 Task: Find connections with filter location Piñas with filter topic #successwith filter profile language French with filter current company Leena AI with filter school Sarvajanik College of Engineering & Technology with filter industry Public Policy Offices with filter service category Business Analytics with filter keywords title Biologist
Action: Mouse moved to (483, 66)
Screenshot: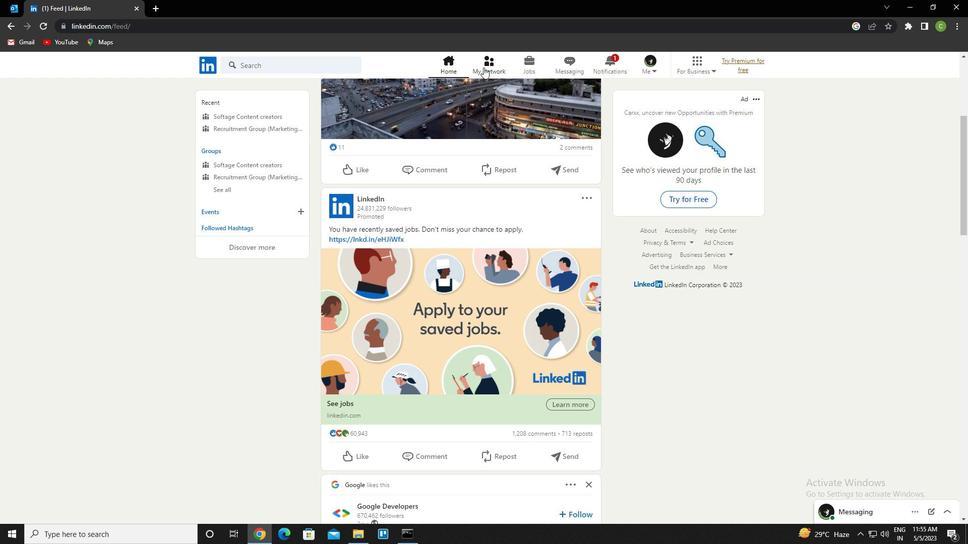 
Action: Mouse pressed left at (483, 66)
Screenshot: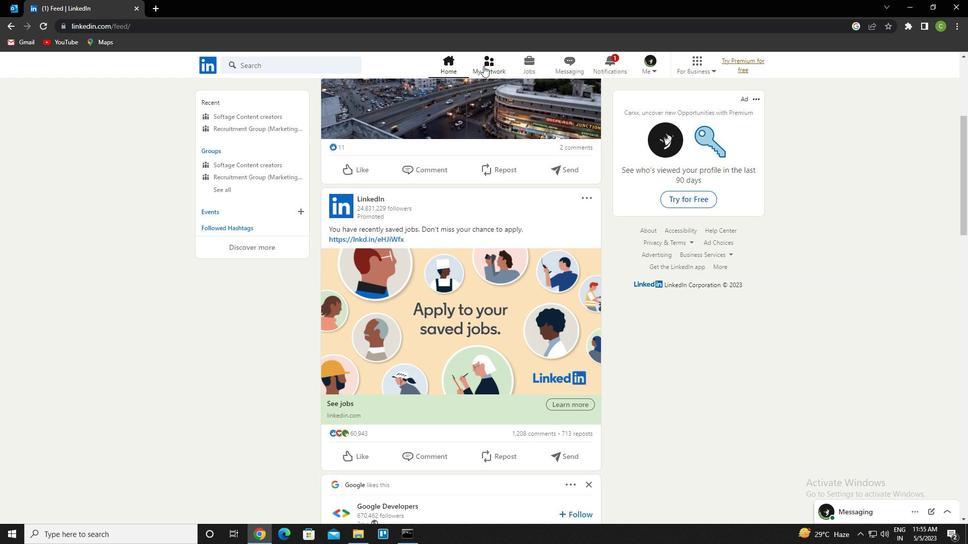 
Action: Mouse moved to (313, 119)
Screenshot: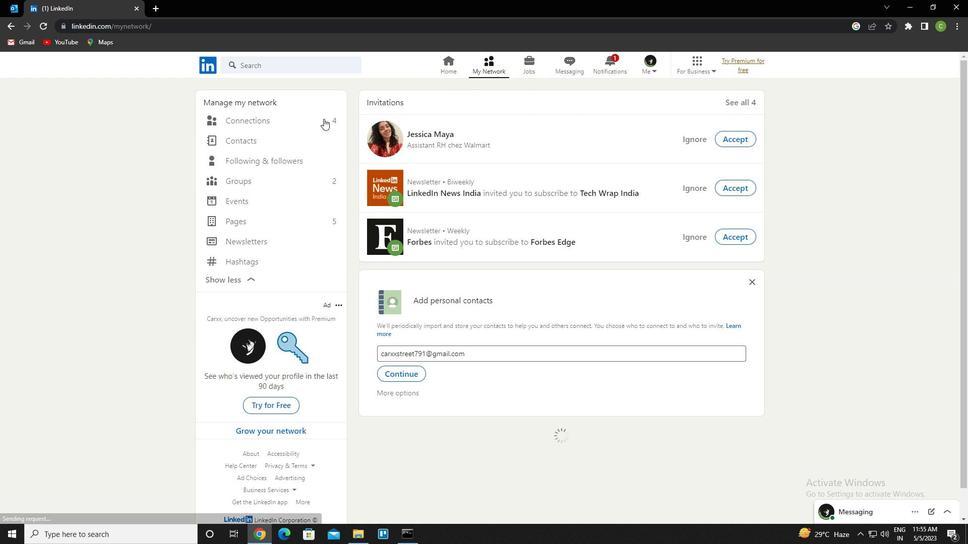 
Action: Mouse pressed left at (313, 119)
Screenshot: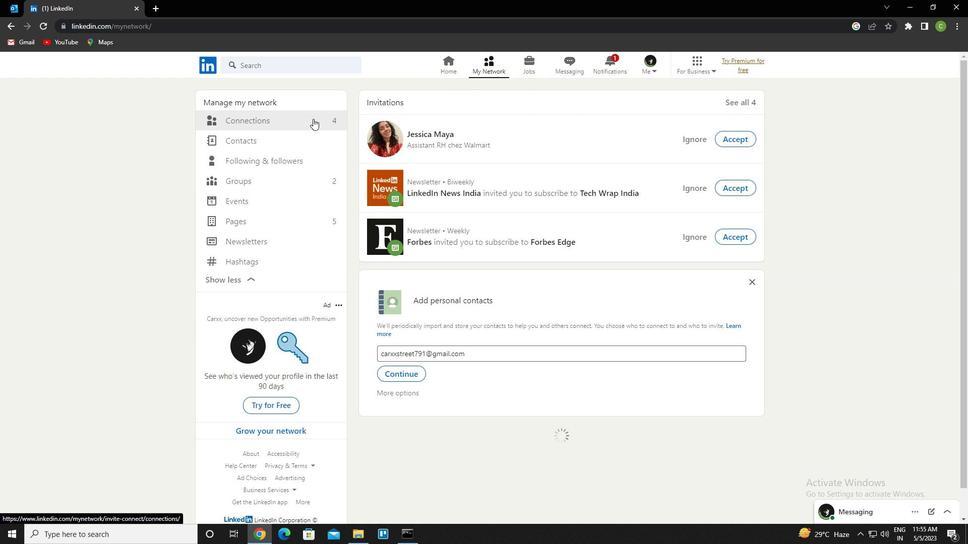 
Action: Mouse moved to (572, 119)
Screenshot: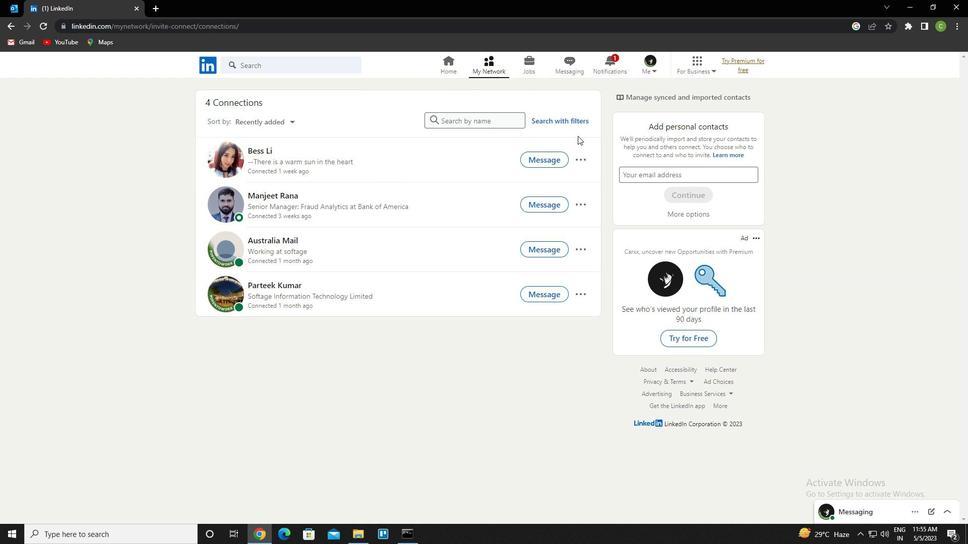 
Action: Mouse pressed left at (572, 119)
Screenshot: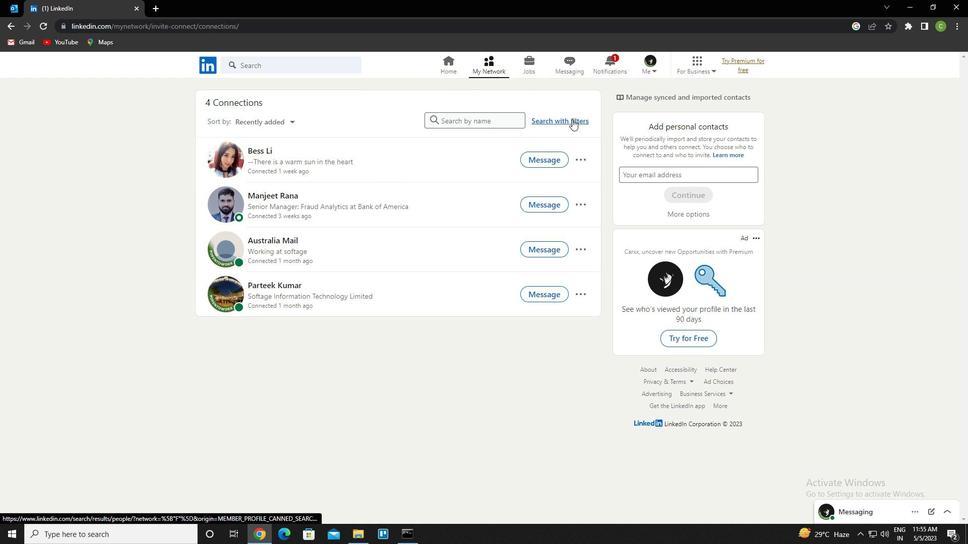 
Action: Mouse moved to (521, 94)
Screenshot: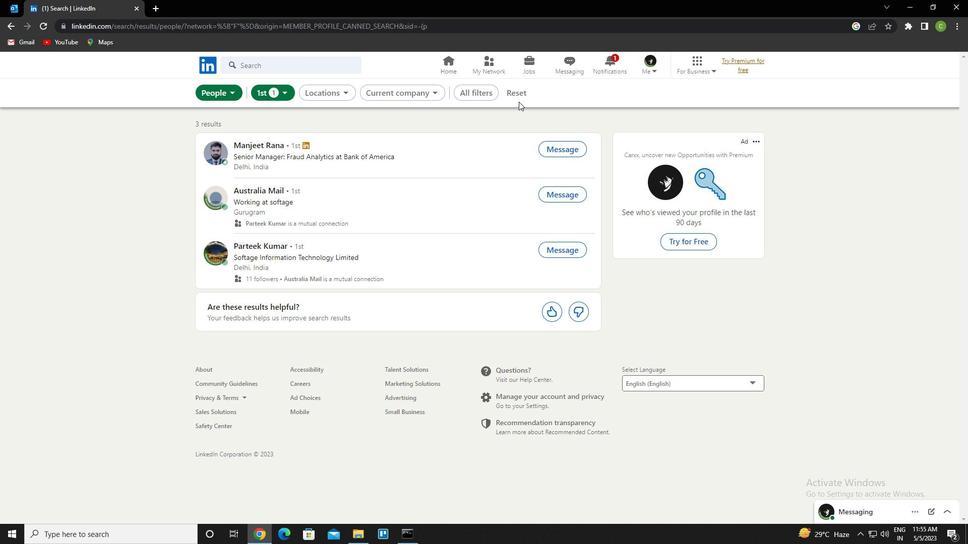 
Action: Mouse pressed left at (521, 94)
Screenshot: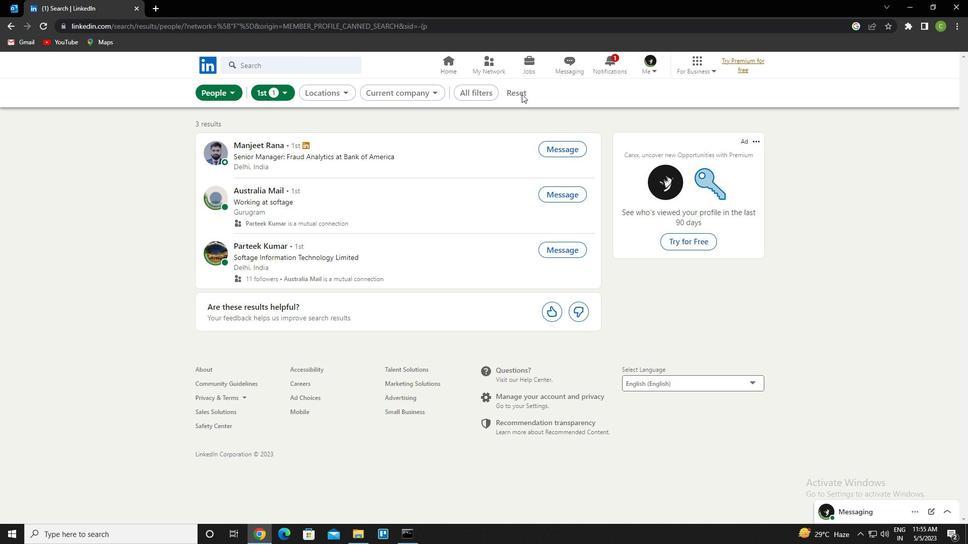
Action: Mouse moved to (480, 92)
Screenshot: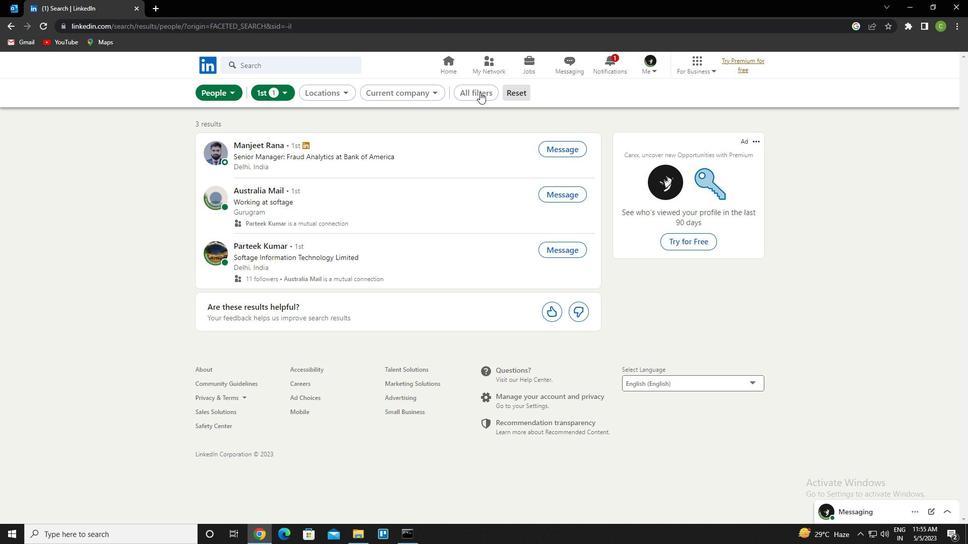
Action: Mouse pressed left at (480, 92)
Screenshot: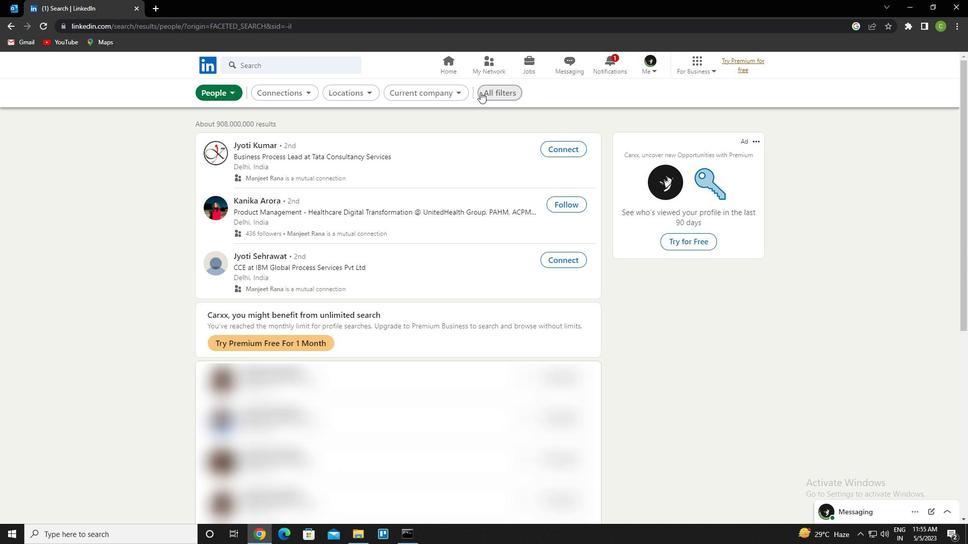 
Action: Mouse moved to (806, 289)
Screenshot: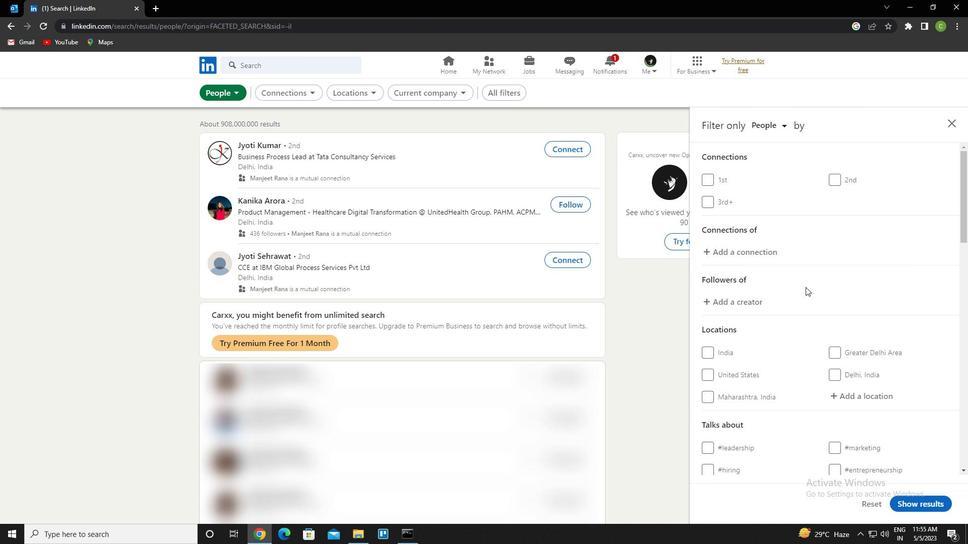 
Action: Mouse scrolled (806, 289) with delta (0, 0)
Screenshot: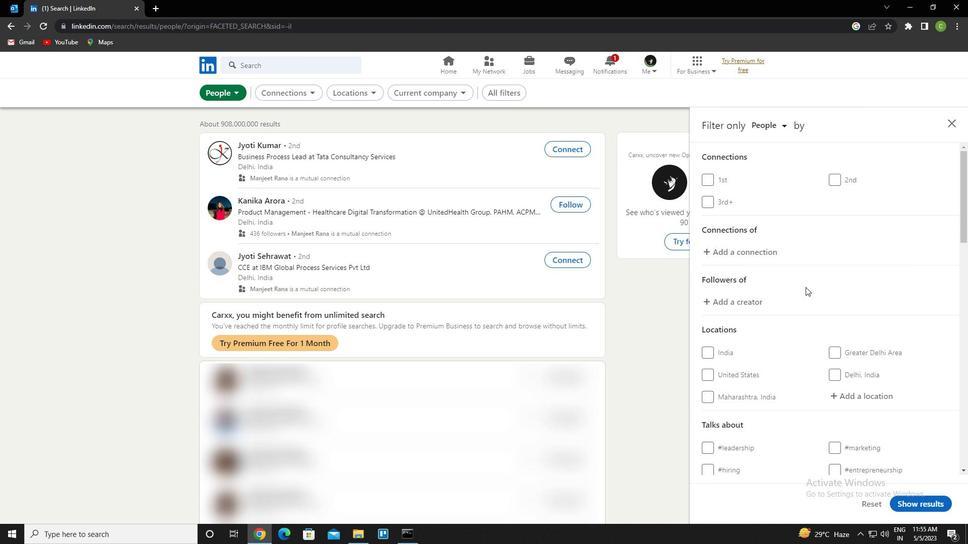 
Action: Mouse moved to (810, 298)
Screenshot: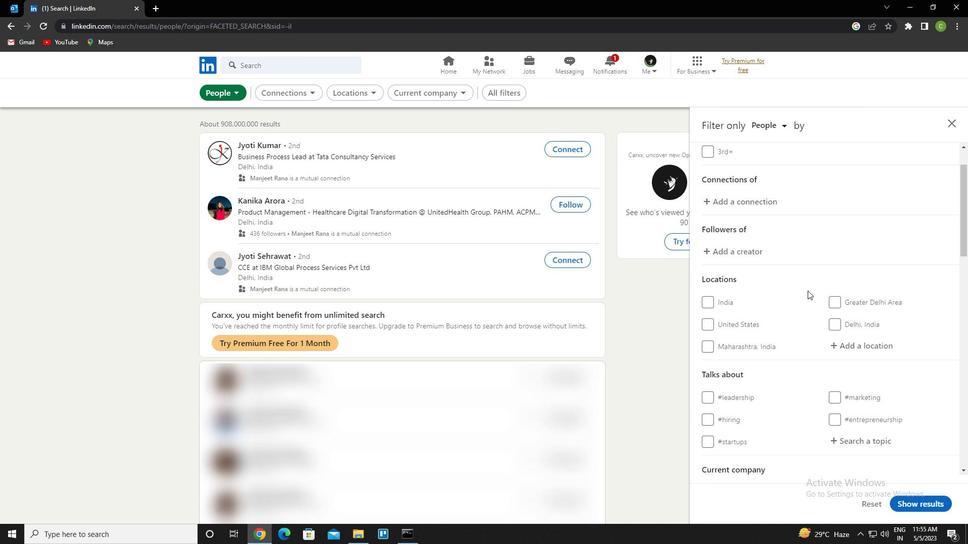 
Action: Mouse scrolled (810, 297) with delta (0, 0)
Screenshot: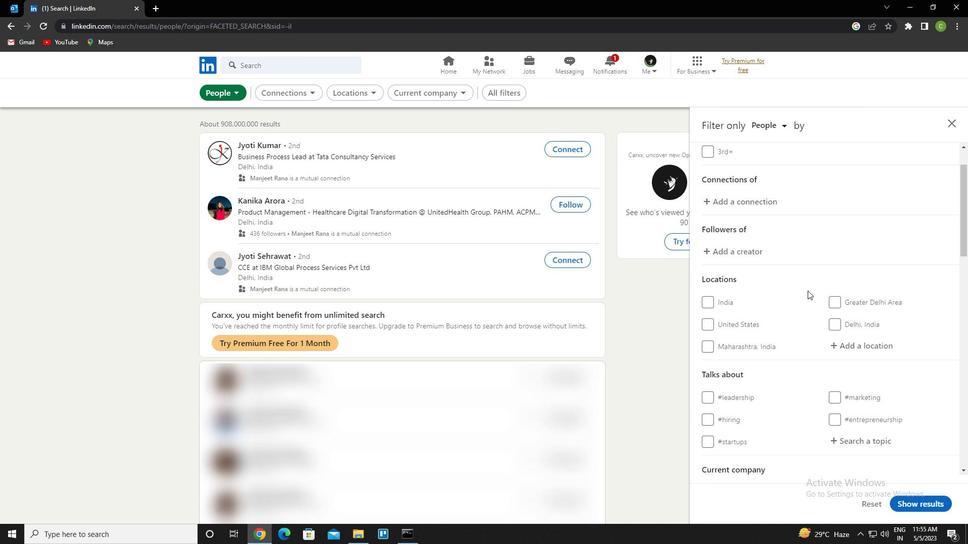 
Action: Mouse moved to (877, 299)
Screenshot: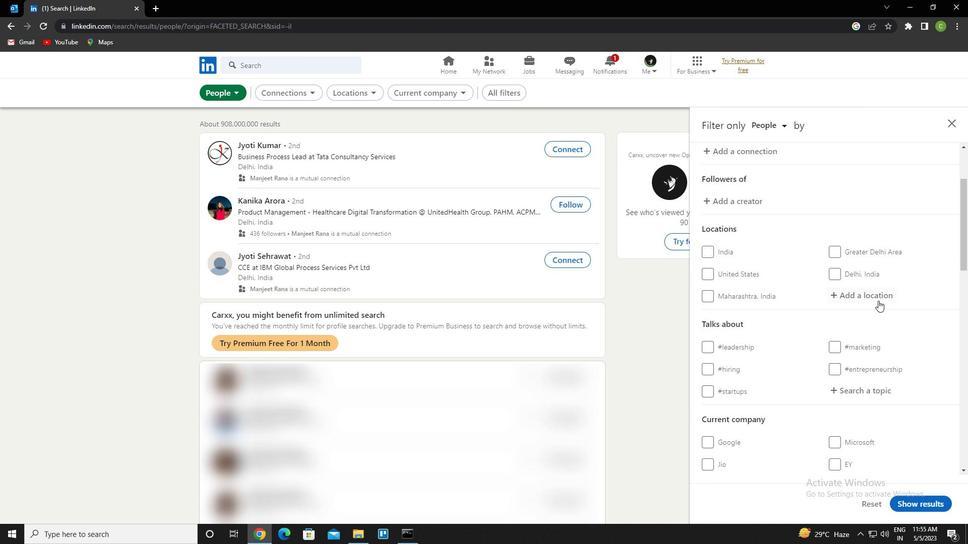
Action: Mouse pressed left at (877, 299)
Screenshot: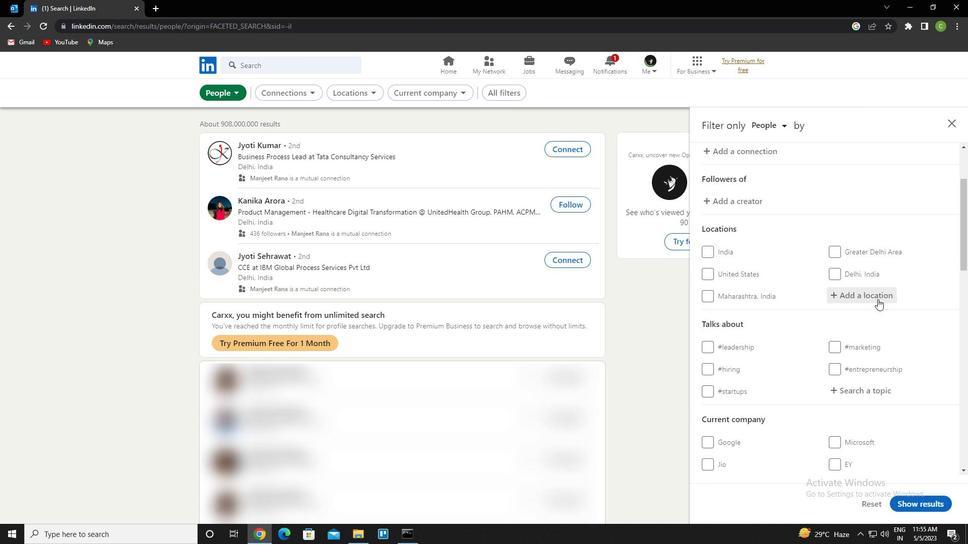 
Action: Key pressed <Key.caps_lock>p<Key.caps_lock>inas<Key.down><Key.down><Key.enter>
Screenshot: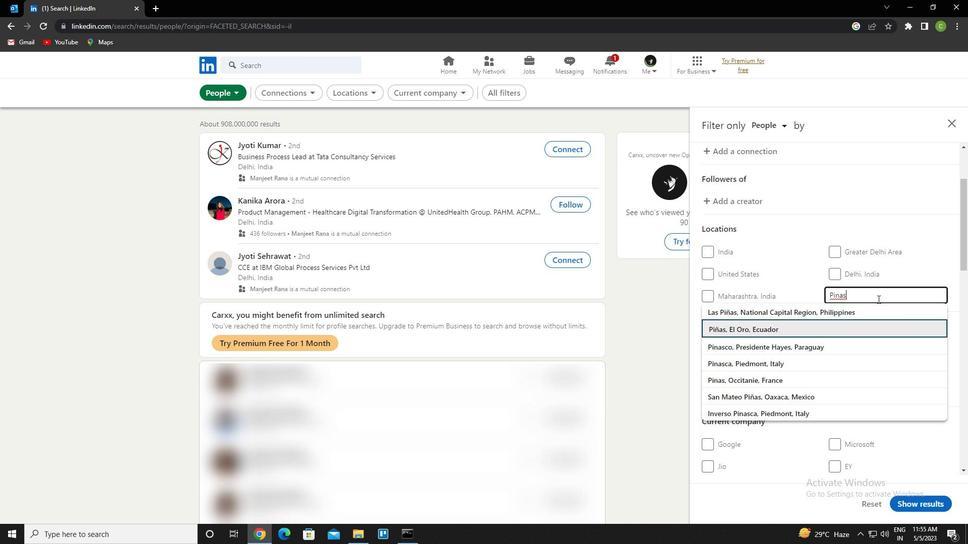 
Action: Mouse scrolled (877, 299) with delta (0, 0)
Screenshot: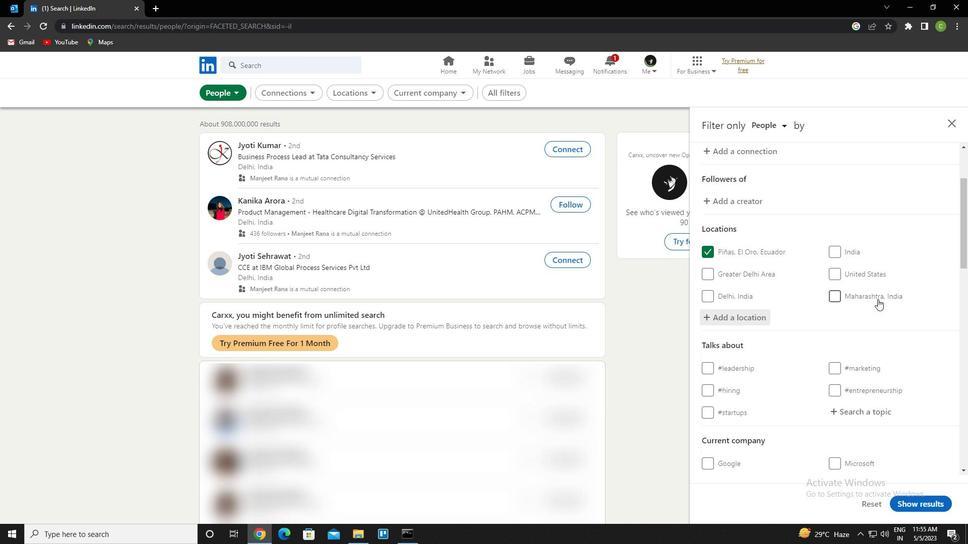 
Action: Mouse moved to (864, 356)
Screenshot: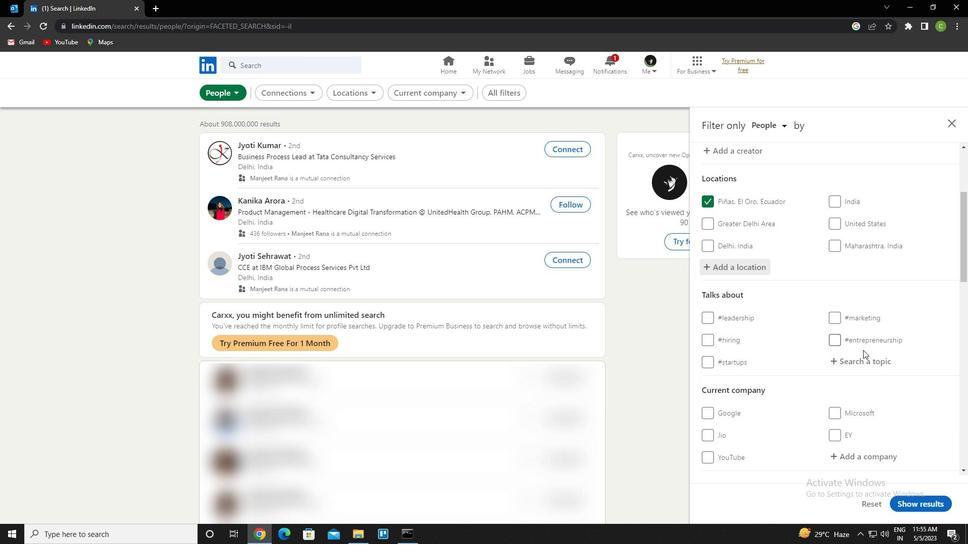 
Action: Mouse pressed left at (864, 356)
Screenshot: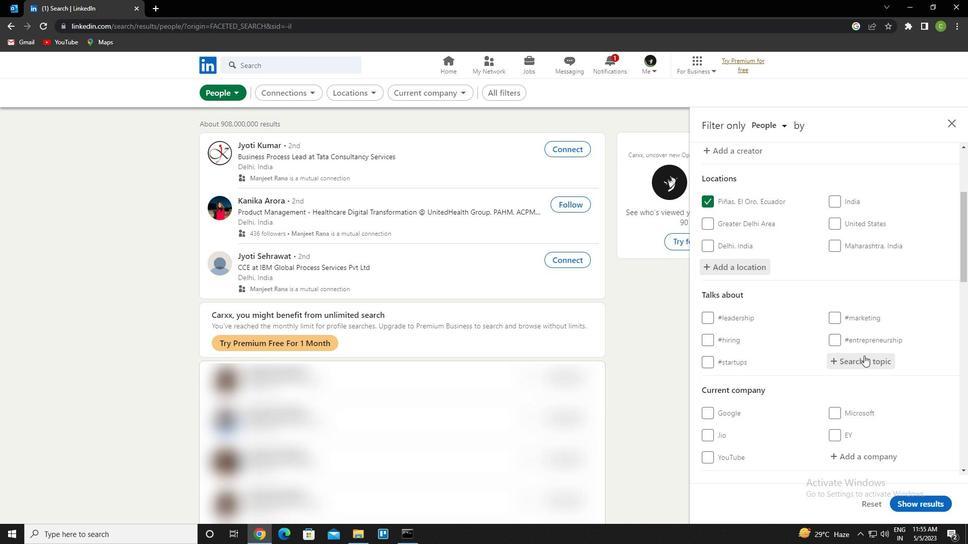 
Action: Key pressed sucess<Key.down><Key.down><Key.down><Key.down><Key.enter>
Screenshot: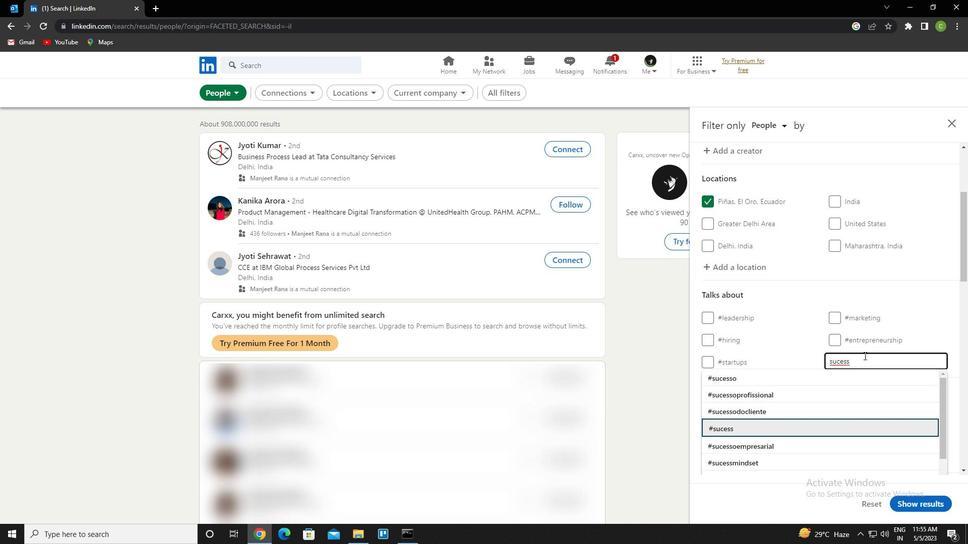 
Action: Mouse scrolled (864, 355) with delta (0, 0)
Screenshot: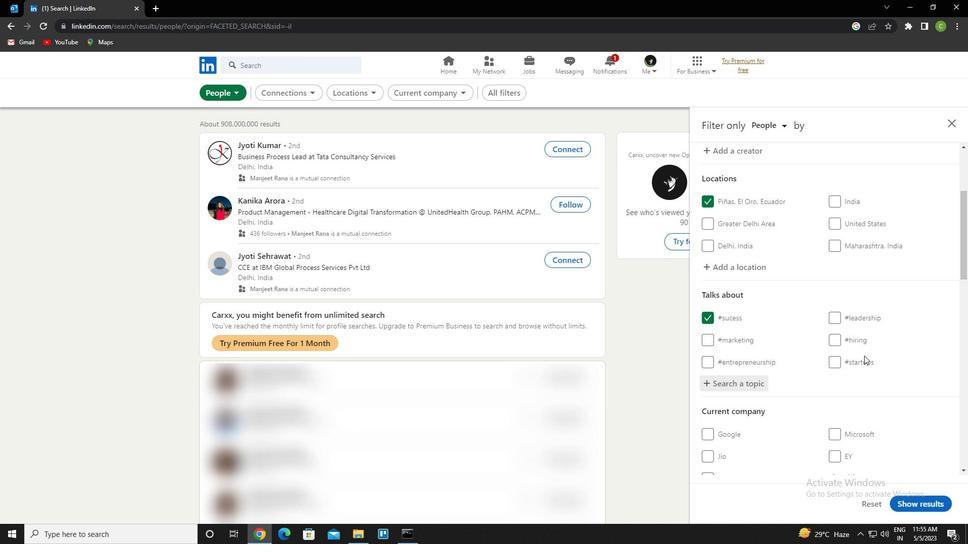 
Action: Mouse scrolled (864, 355) with delta (0, 0)
Screenshot: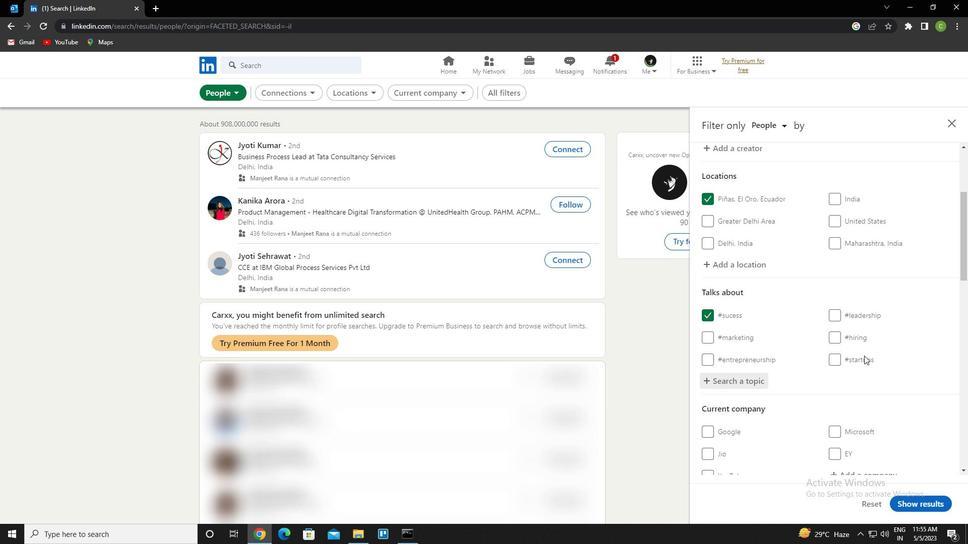 
Action: Mouse scrolled (864, 355) with delta (0, 0)
Screenshot: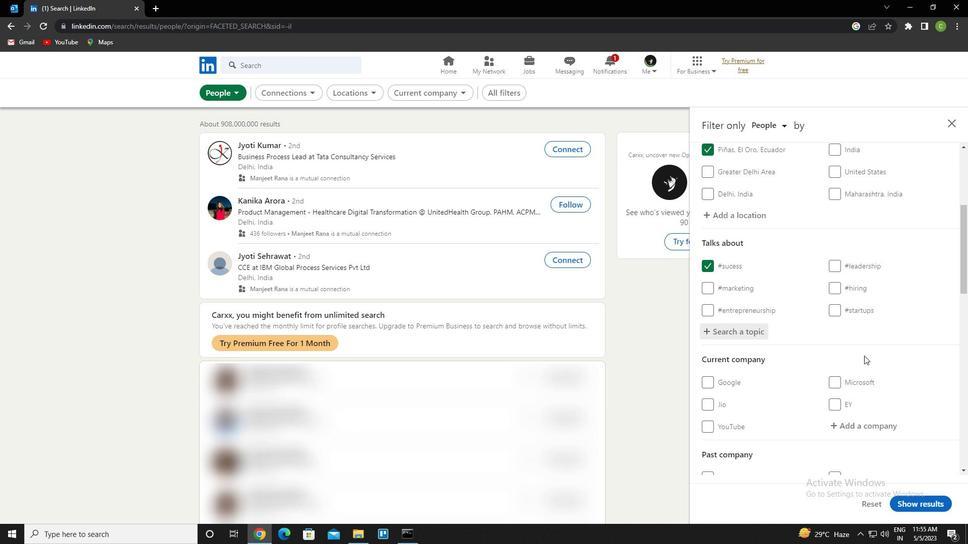 
Action: Mouse moved to (864, 356)
Screenshot: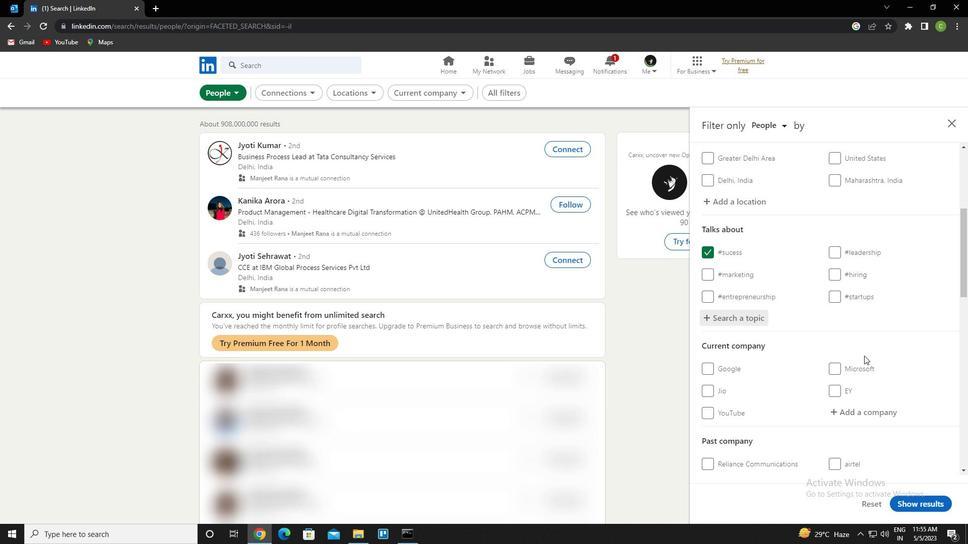 
Action: Mouse scrolled (864, 355) with delta (0, 0)
Screenshot: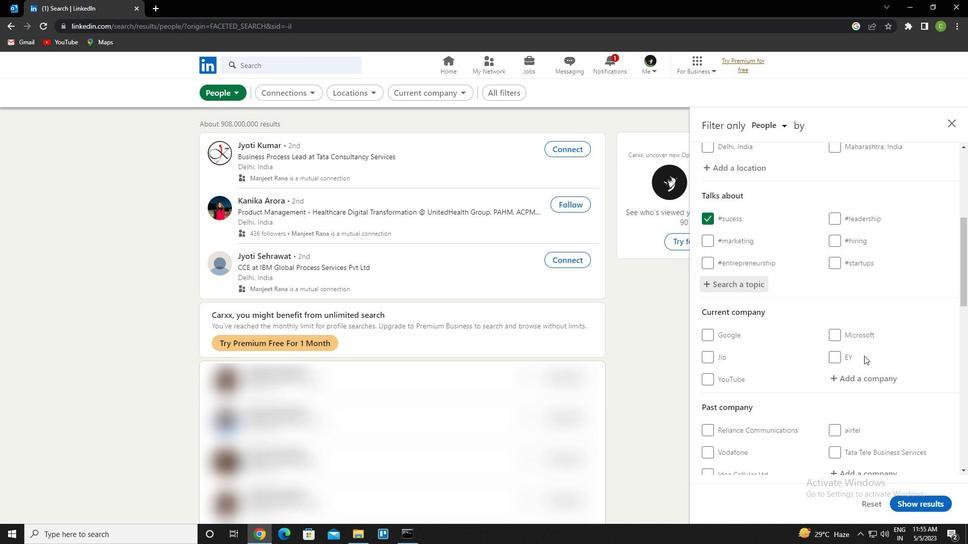 
Action: Mouse moved to (860, 344)
Screenshot: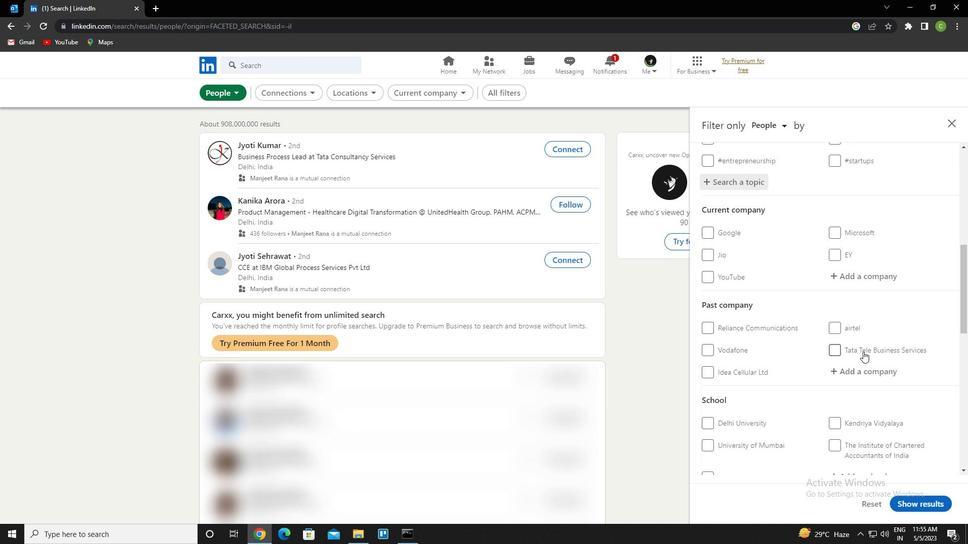 
Action: Mouse scrolled (860, 344) with delta (0, 0)
Screenshot: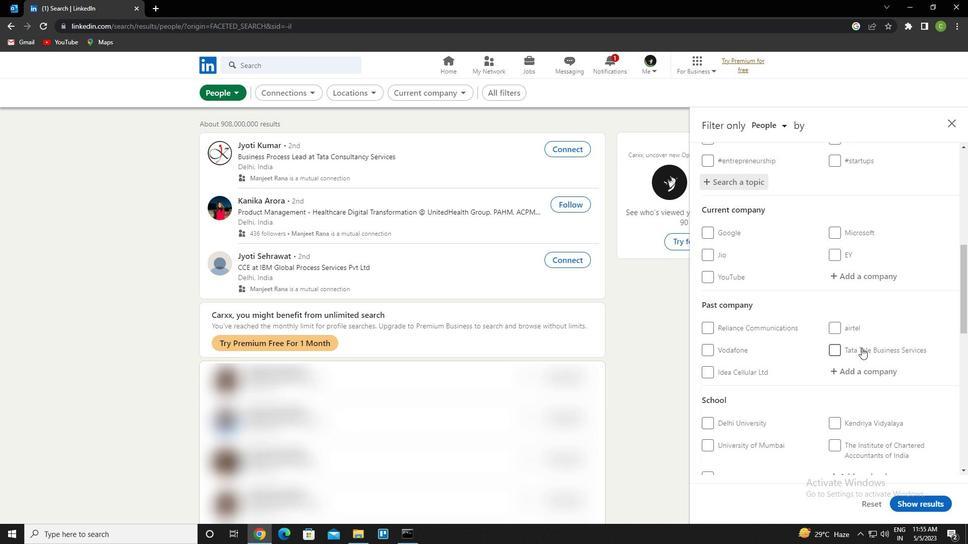 
Action: Mouse scrolled (860, 344) with delta (0, 0)
Screenshot: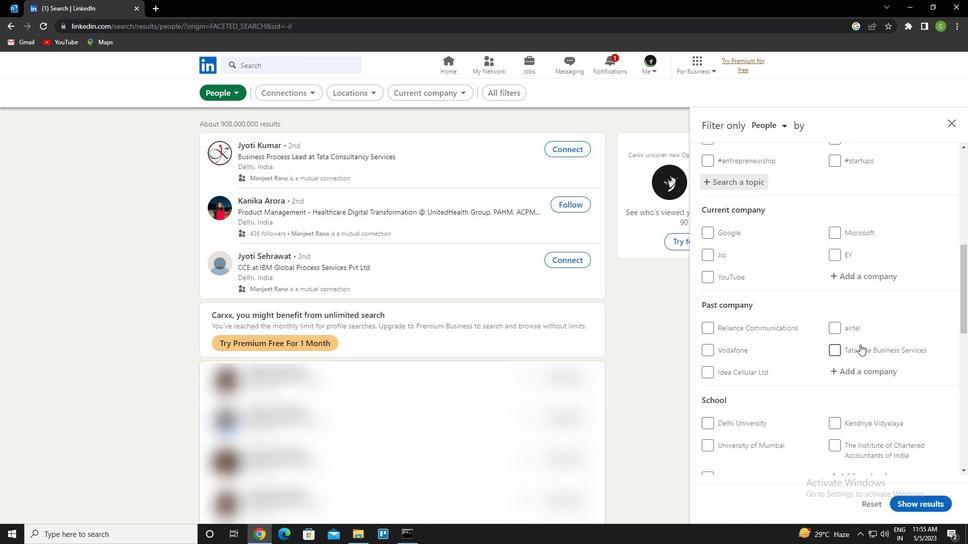 
Action: Mouse scrolled (860, 344) with delta (0, 0)
Screenshot: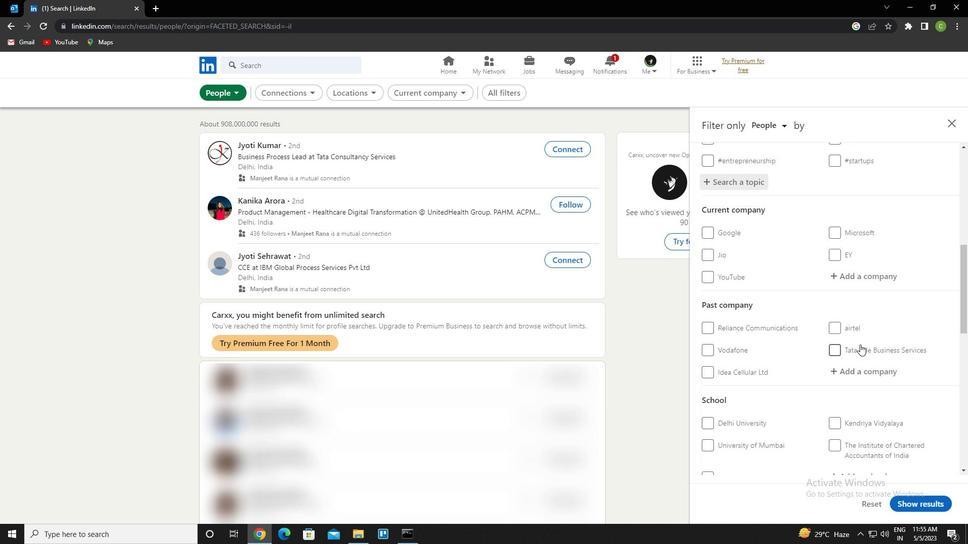 
Action: Mouse scrolled (860, 344) with delta (0, 0)
Screenshot: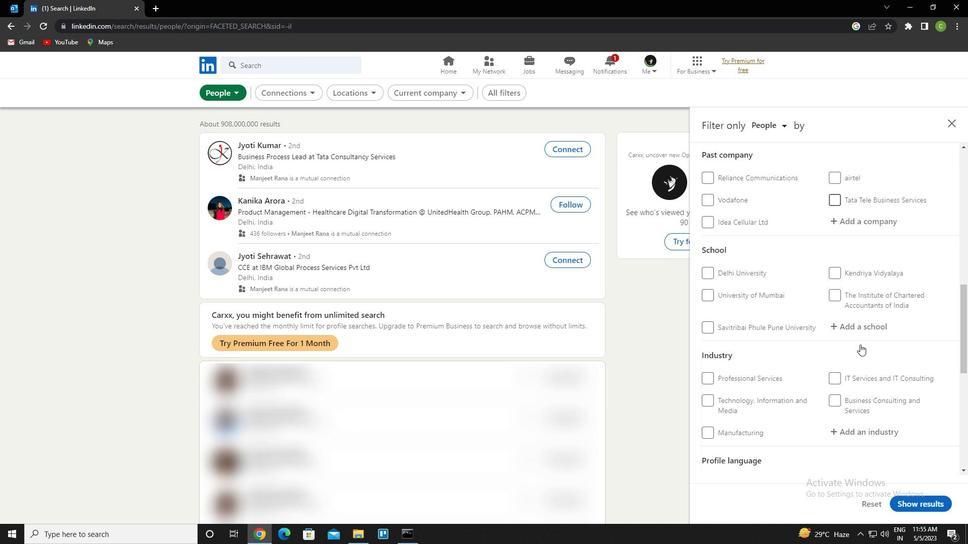 
Action: Mouse moved to (860, 344)
Screenshot: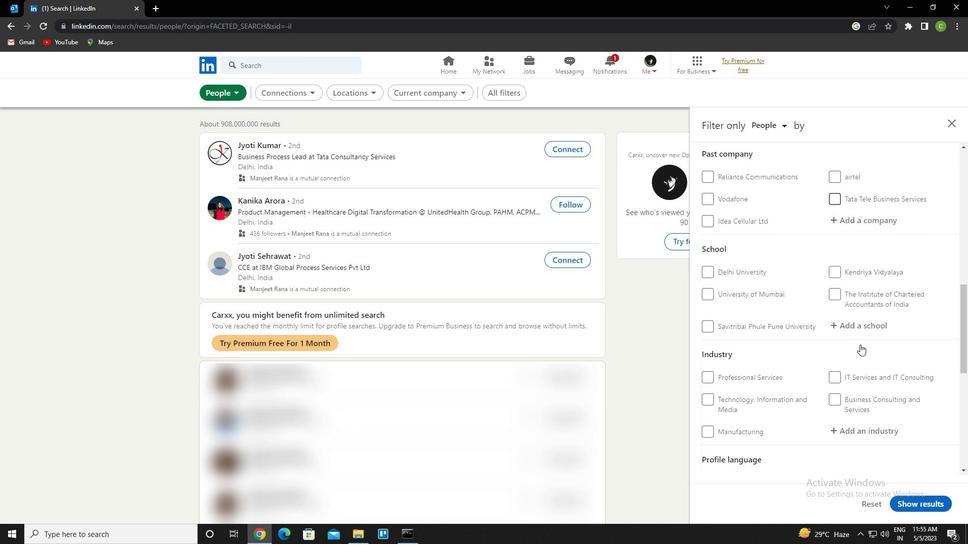 
Action: Mouse scrolled (860, 343) with delta (0, 0)
Screenshot: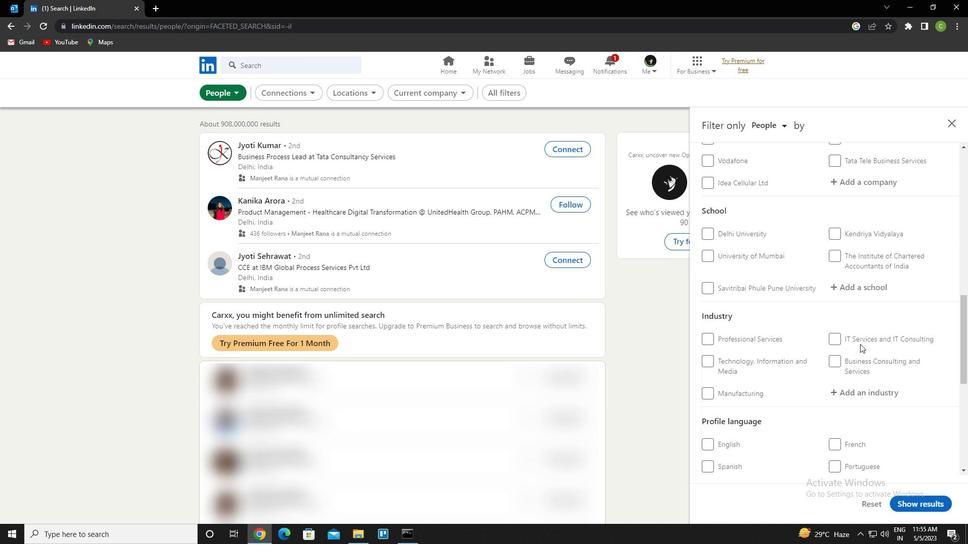 
Action: Mouse moved to (836, 381)
Screenshot: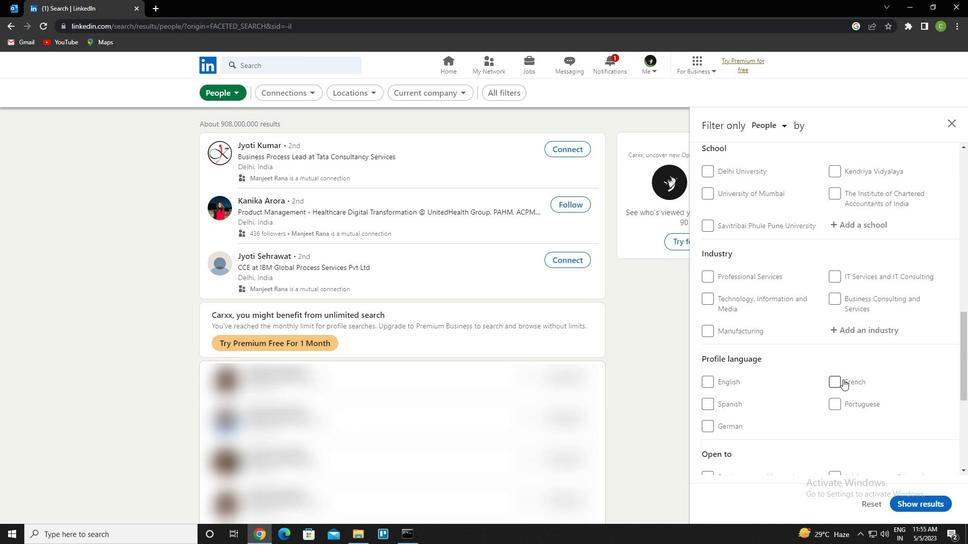 
Action: Mouse pressed left at (836, 381)
Screenshot: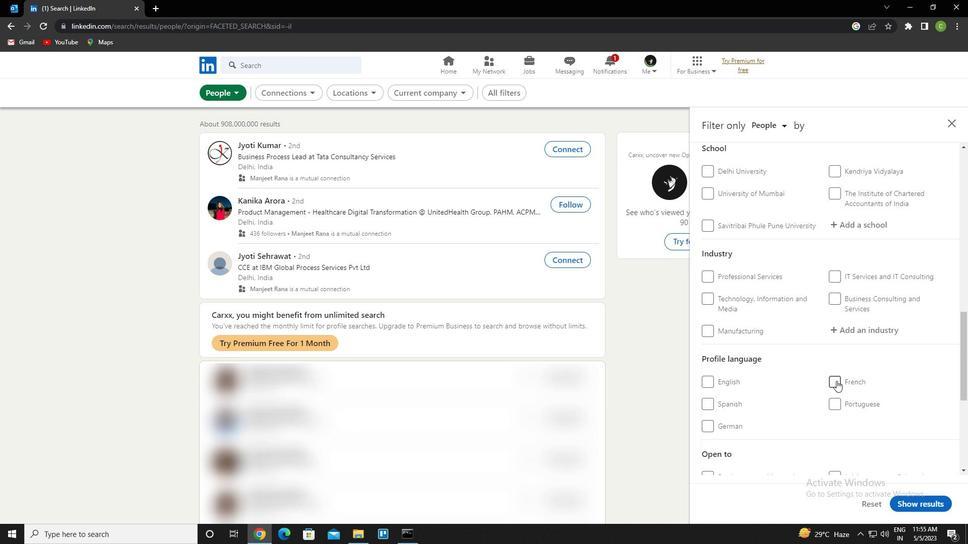 
Action: Mouse moved to (822, 345)
Screenshot: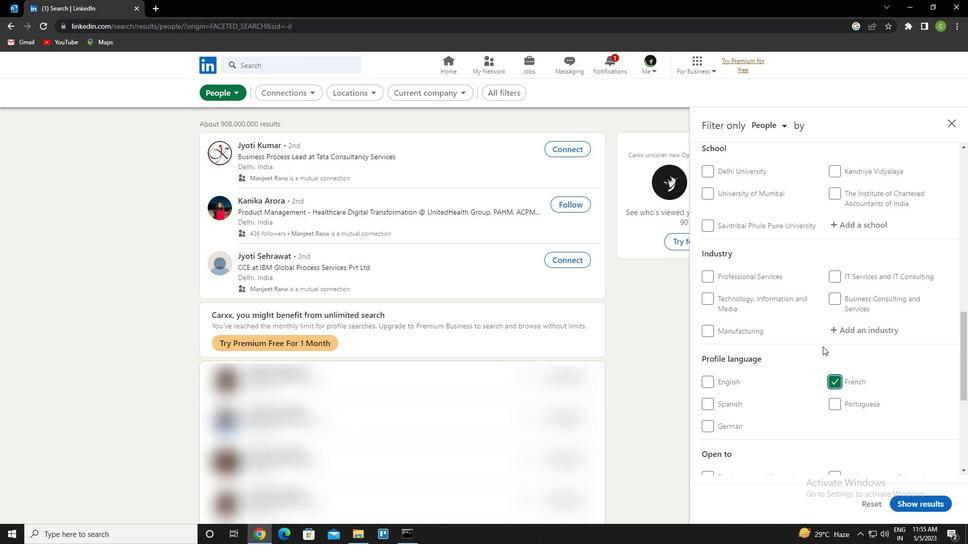 
Action: Mouse scrolled (822, 345) with delta (0, 0)
Screenshot: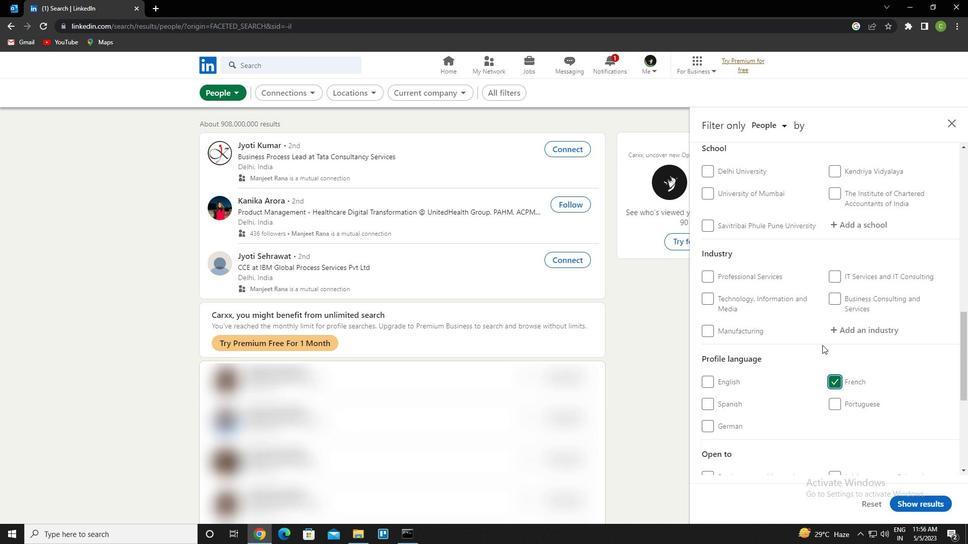 
Action: Mouse scrolled (822, 345) with delta (0, 0)
Screenshot: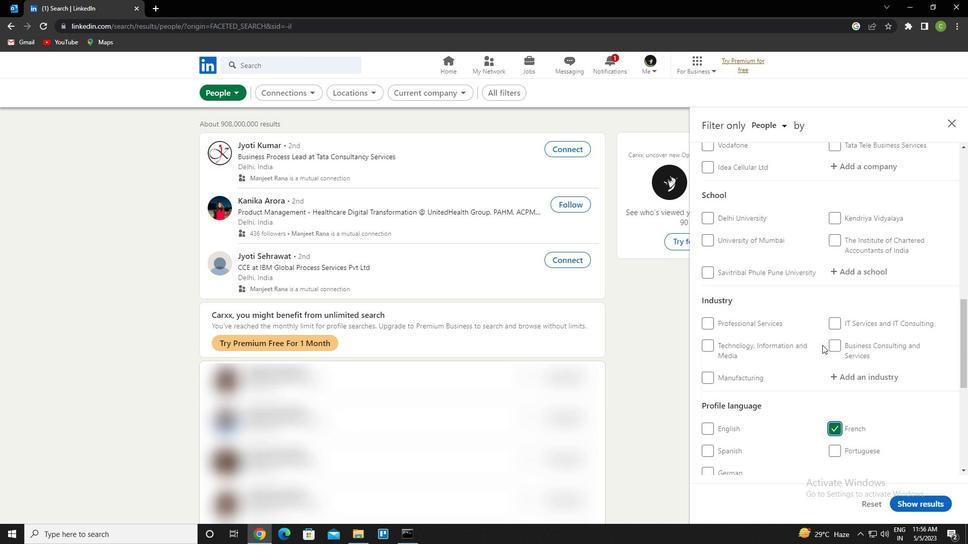 
Action: Mouse scrolled (822, 345) with delta (0, 0)
Screenshot: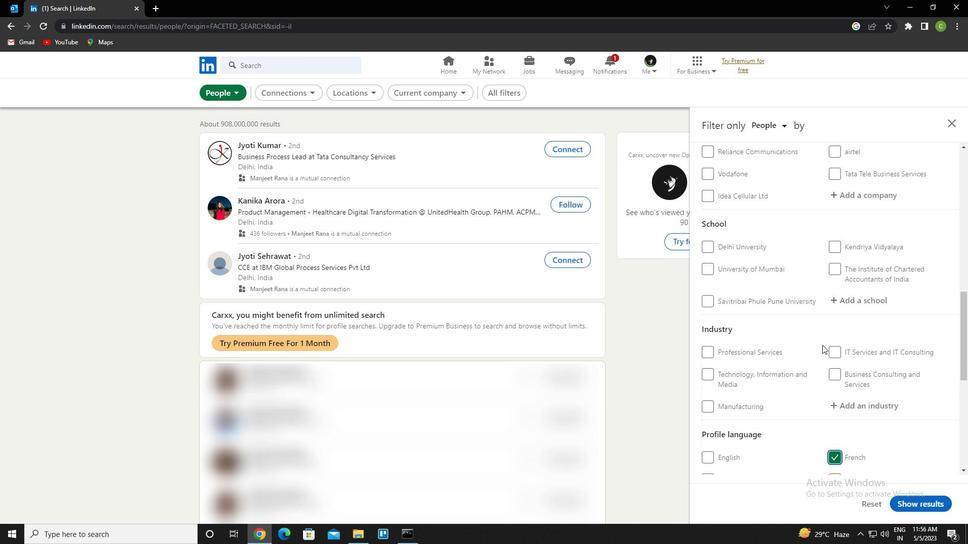 
Action: Mouse scrolled (822, 345) with delta (0, 0)
Screenshot: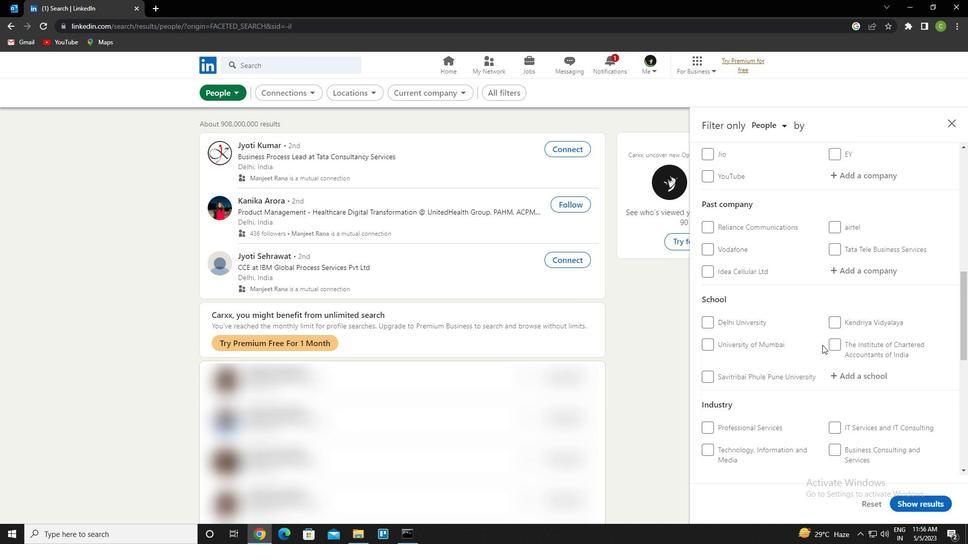 
Action: Mouse scrolled (822, 345) with delta (0, 0)
Screenshot: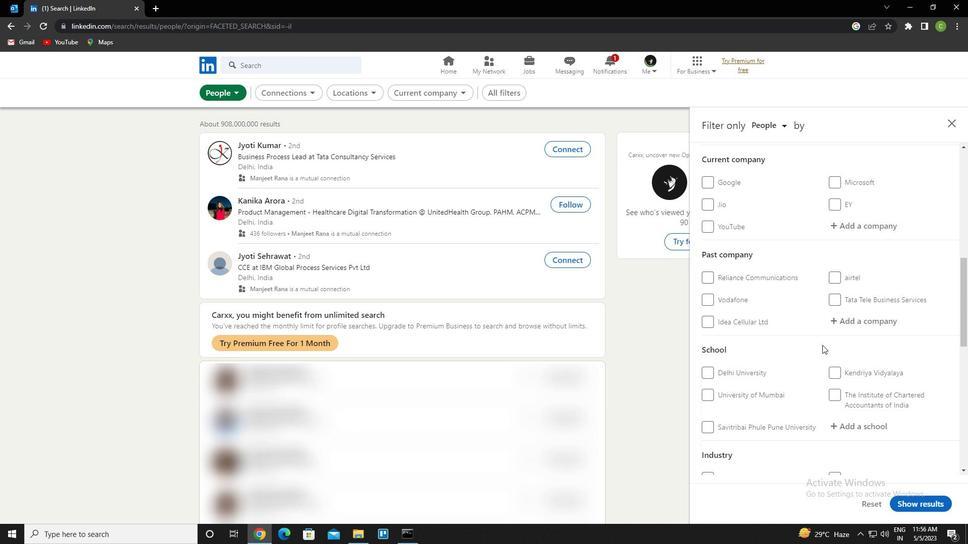 
Action: Mouse moved to (874, 282)
Screenshot: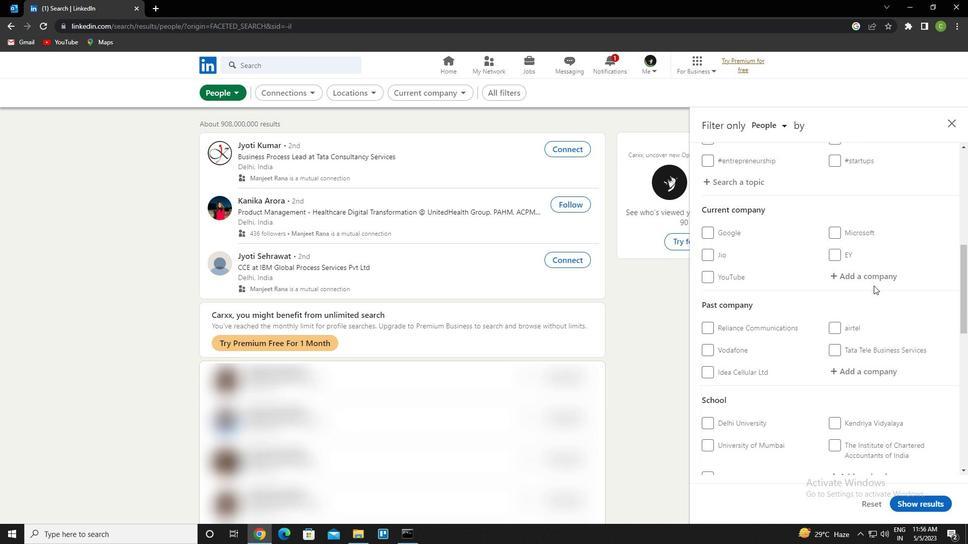 
Action: Mouse pressed left at (874, 282)
Screenshot: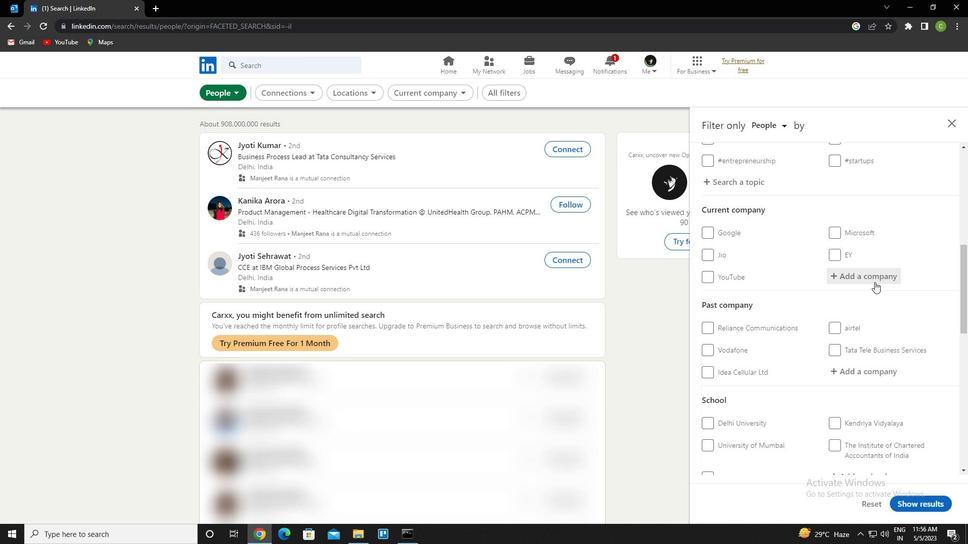 
Action: Key pressed leena<Key.down><Key.enter>
Screenshot: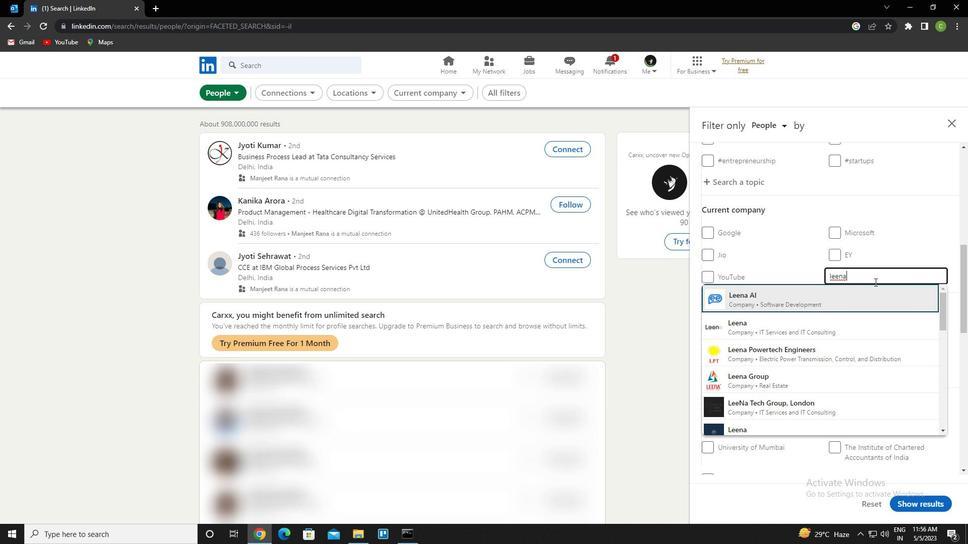 
Action: Mouse scrolled (874, 281) with delta (0, 0)
Screenshot: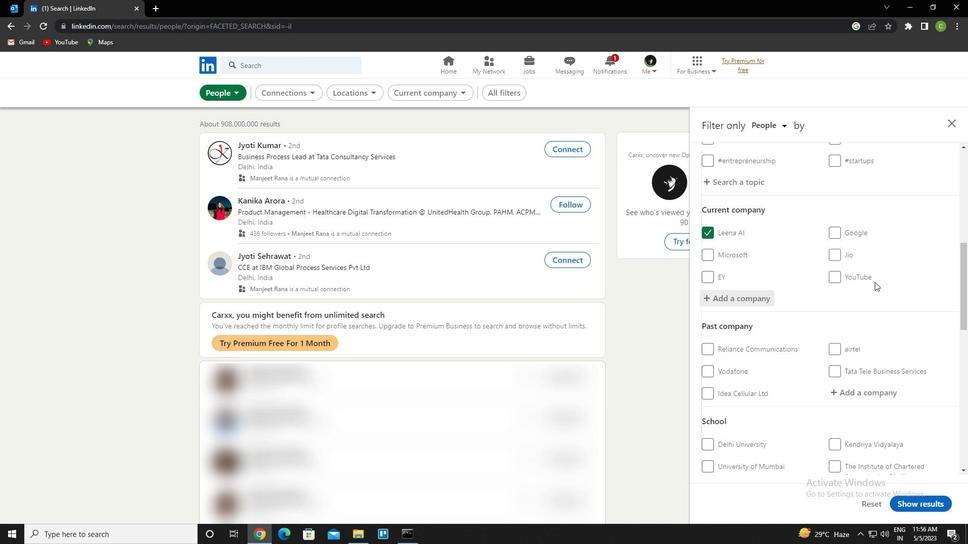 
Action: Mouse scrolled (874, 281) with delta (0, 0)
Screenshot: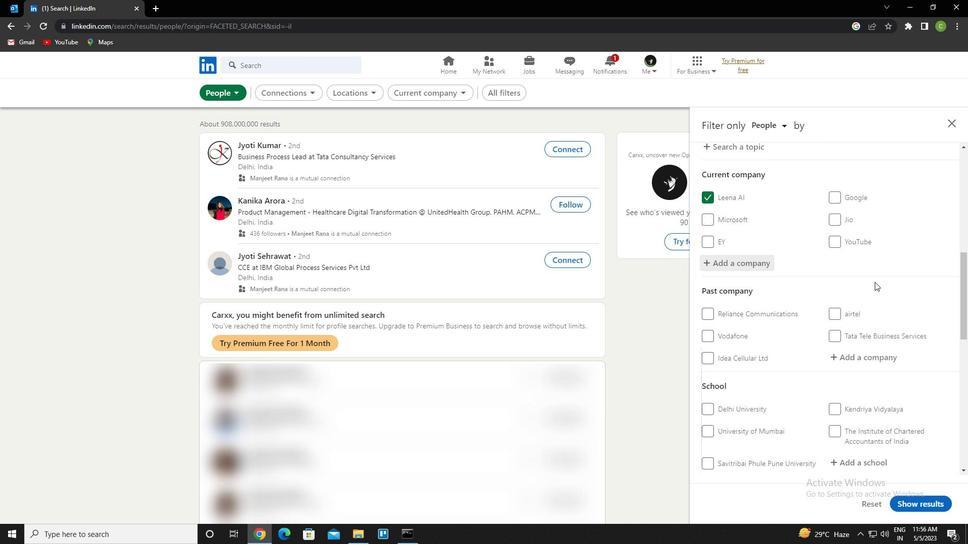 
Action: Mouse scrolled (874, 281) with delta (0, 0)
Screenshot: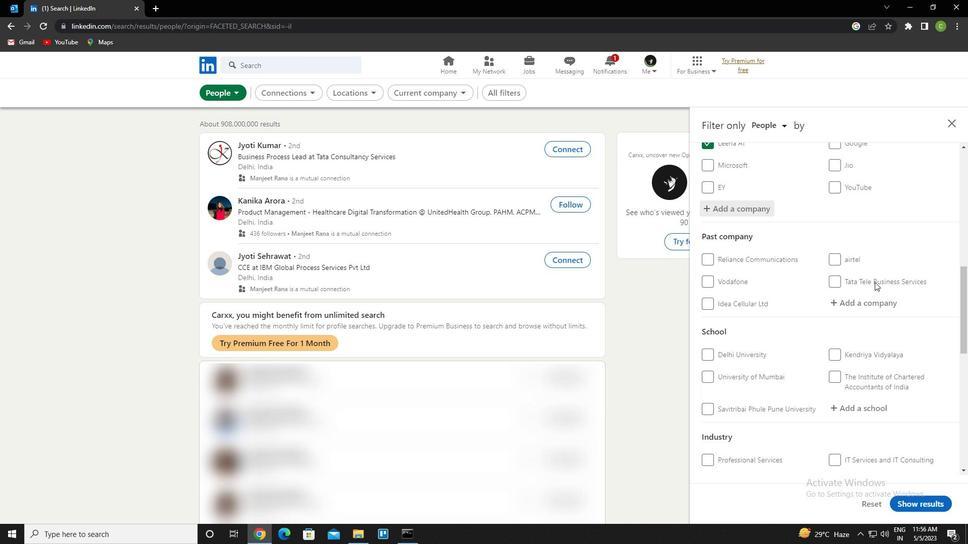 
Action: Mouse scrolled (874, 281) with delta (0, 0)
Screenshot: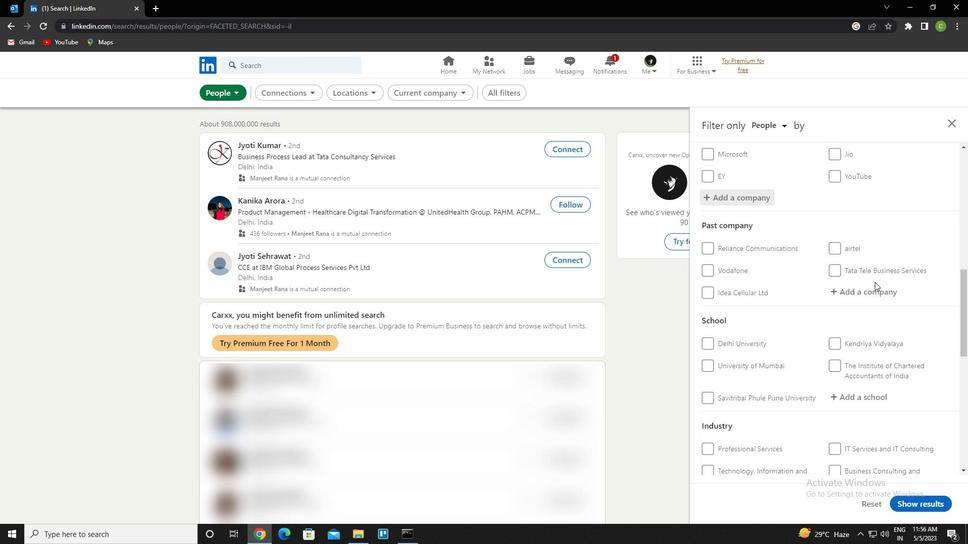 
Action: Mouse moved to (862, 301)
Screenshot: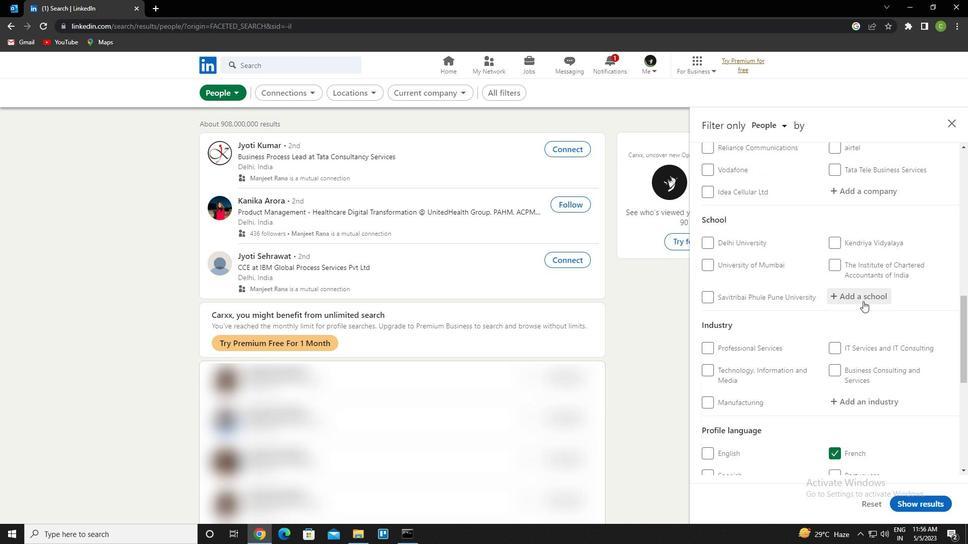 
Action: Mouse pressed left at (862, 301)
Screenshot: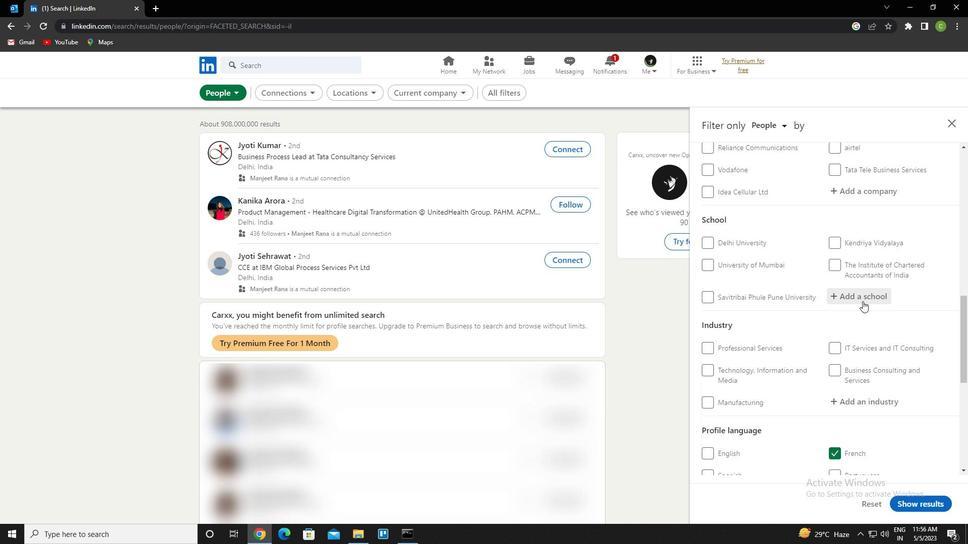 
Action: Key pressed <Key.caps_lock>s<Key.caps_lock>arvajanik<Key.space>college<Key.space>of<Key.space>engineering<Key.down><Key.enter>
Screenshot: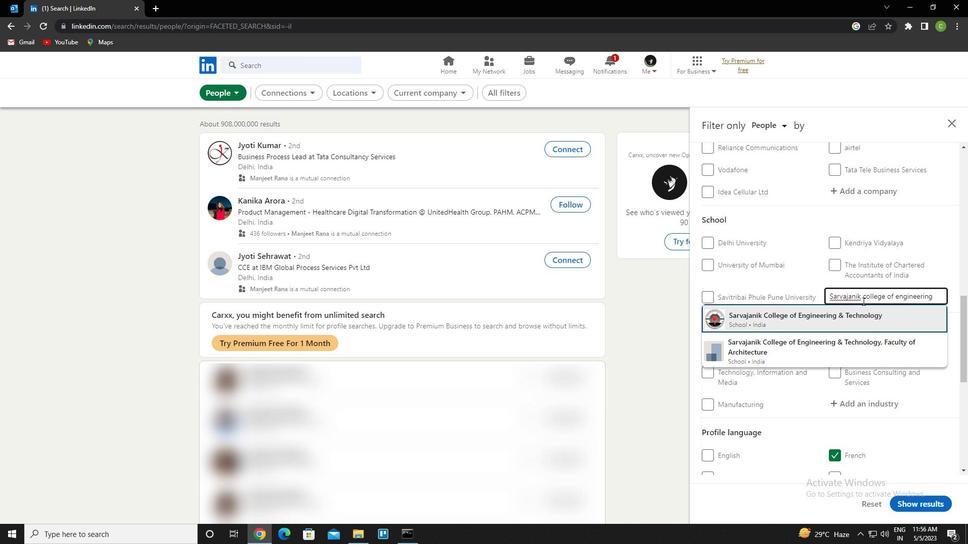 
Action: Mouse scrolled (862, 301) with delta (0, 0)
Screenshot: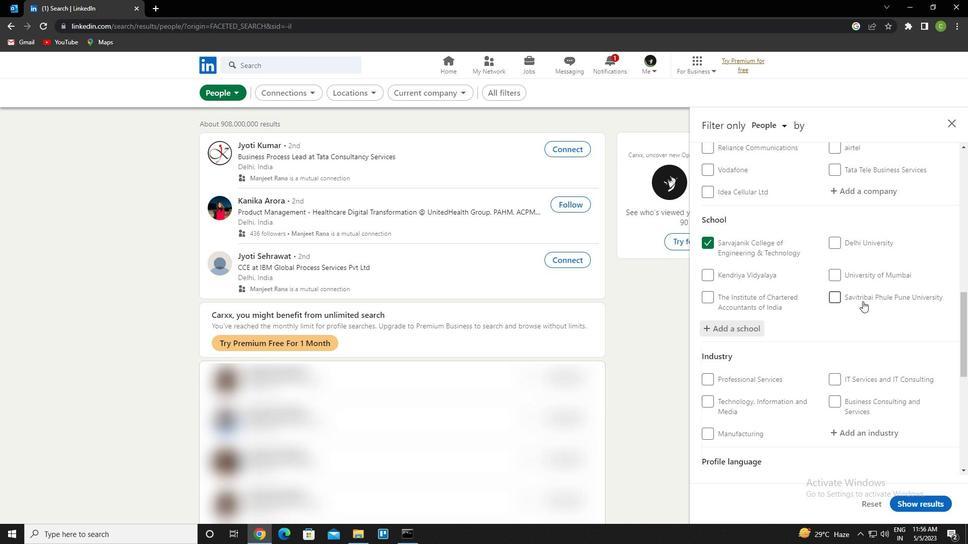 
Action: Mouse scrolled (862, 301) with delta (0, 0)
Screenshot: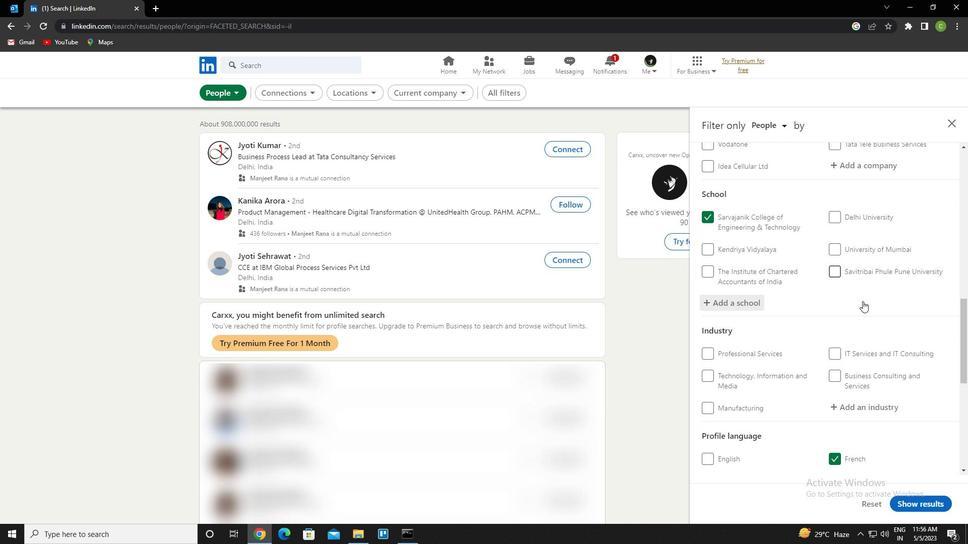 
Action: Mouse moved to (860, 330)
Screenshot: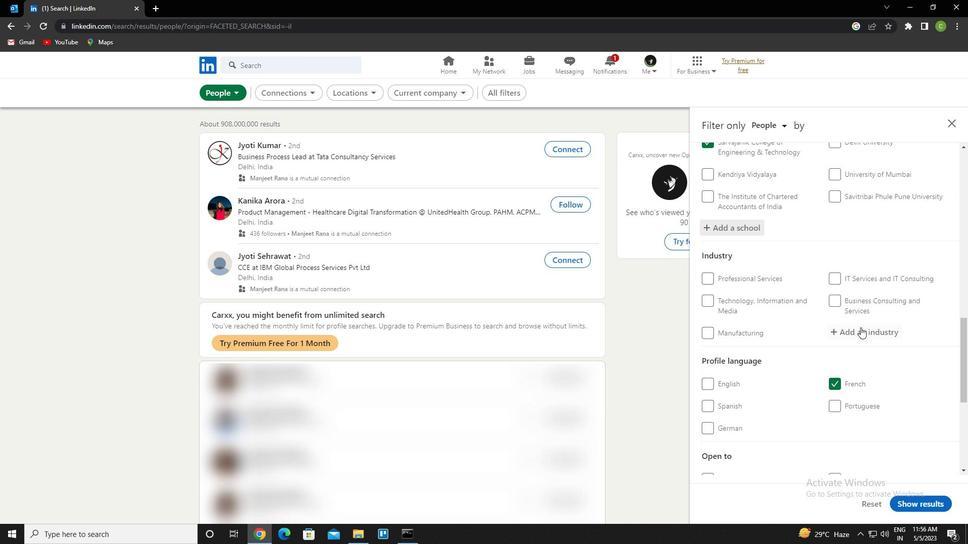 
Action: Mouse pressed left at (860, 330)
Screenshot: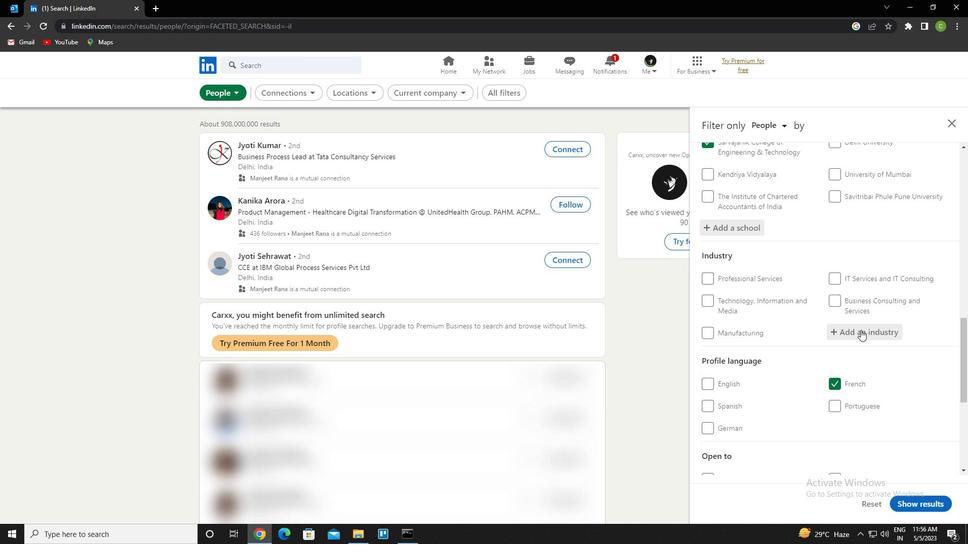 
Action: Key pressed <Key.caps_lock>p<Key.caps_lock>ublic<Key.space>policy<Key.space>offices<Key.down><Key.enter>
Screenshot: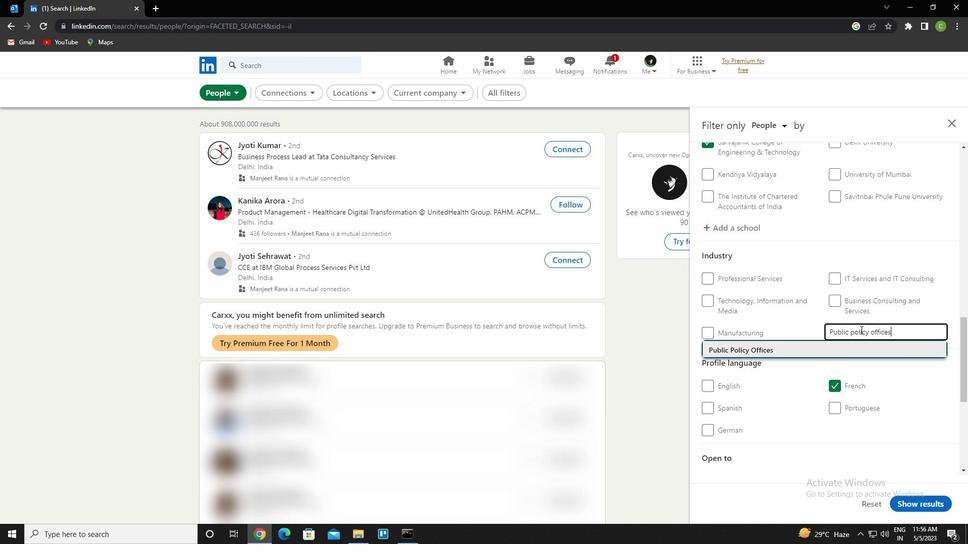 
Action: Mouse scrolled (860, 329) with delta (0, 0)
Screenshot: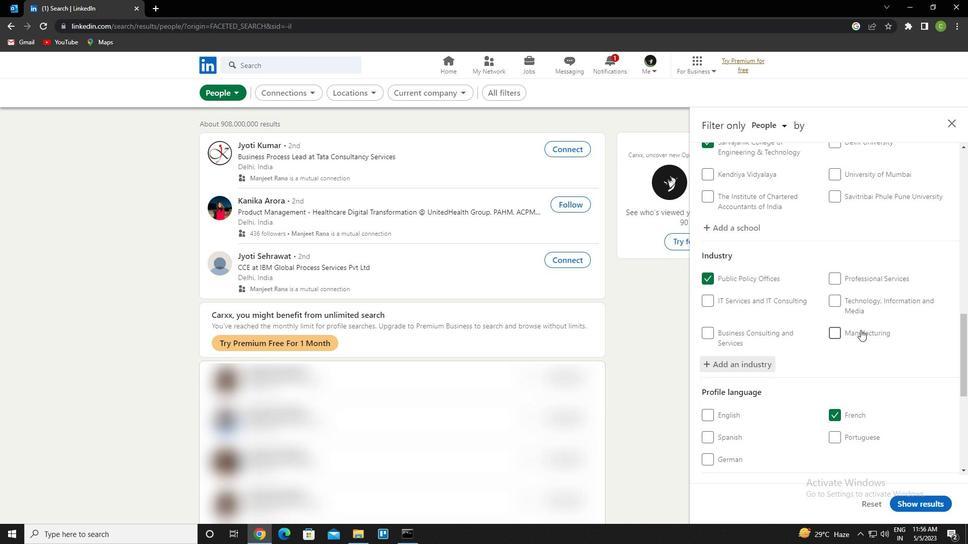 
Action: Mouse scrolled (860, 329) with delta (0, 0)
Screenshot: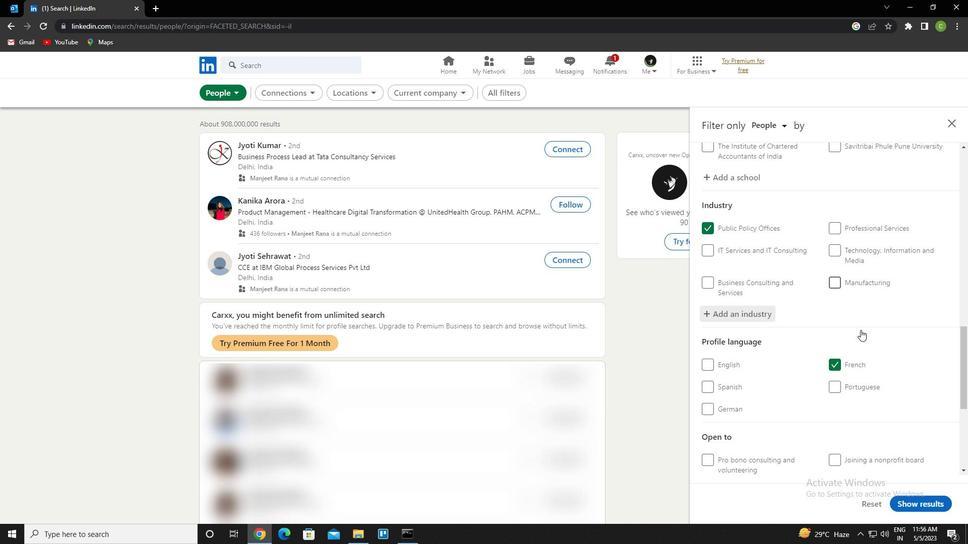 
Action: Mouse scrolled (860, 329) with delta (0, 0)
Screenshot: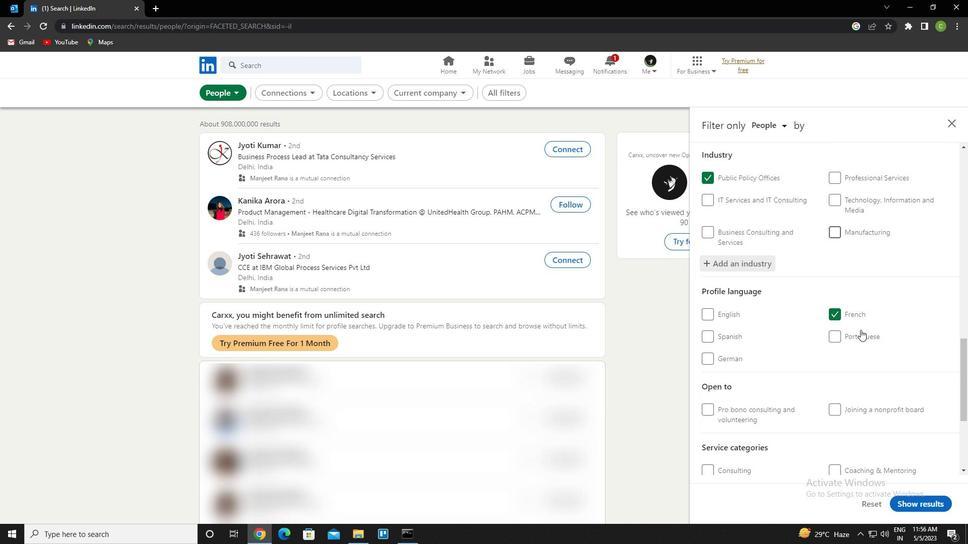 
Action: Mouse scrolled (860, 329) with delta (0, 0)
Screenshot: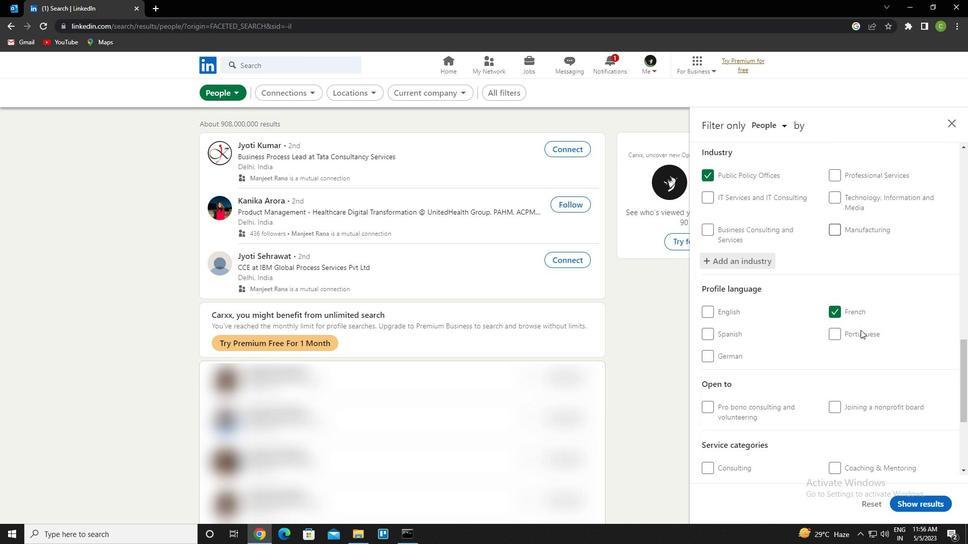 
Action: Mouse scrolled (860, 329) with delta (0, 0)
Screenshot: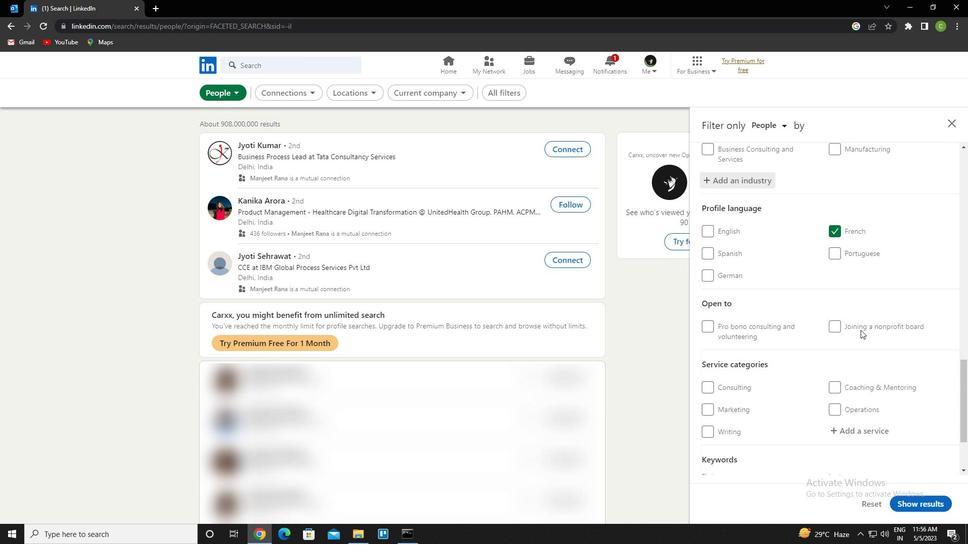 
Action: Mouse scrolled (860, 329) with delta (0, 0)
Screenshot: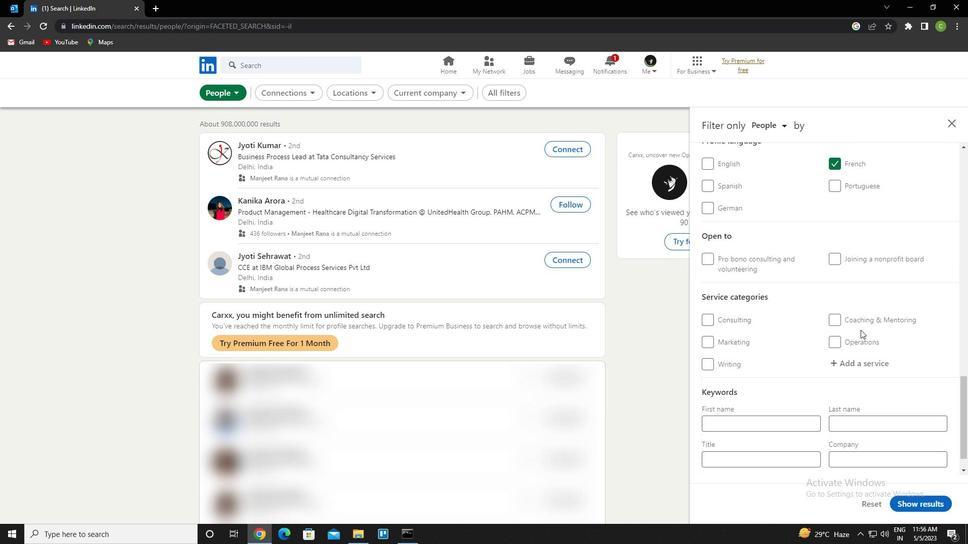 
Action: Mouse scrolled (860, 329) with delta (0, 0)
Screenshot: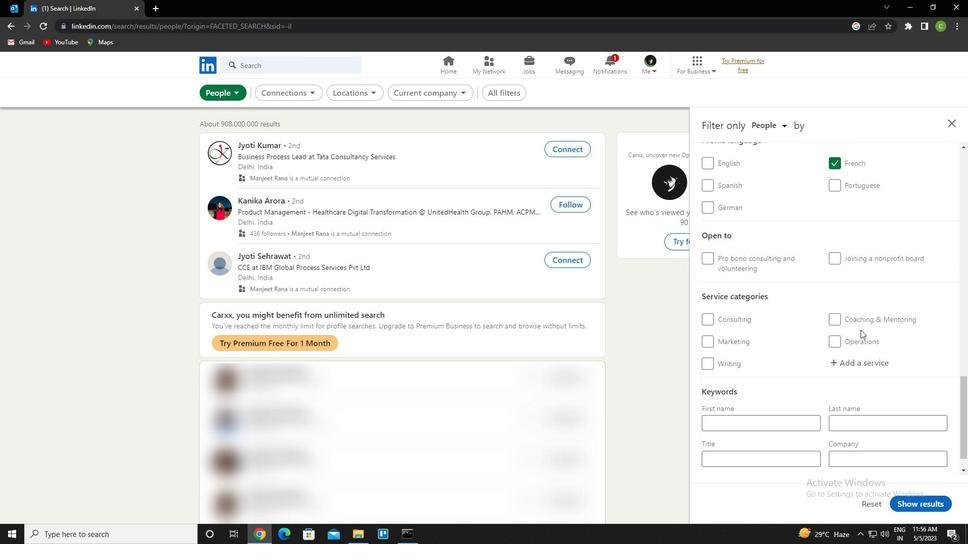 
Action: Mouse moved to (859, 339)
Screenshot: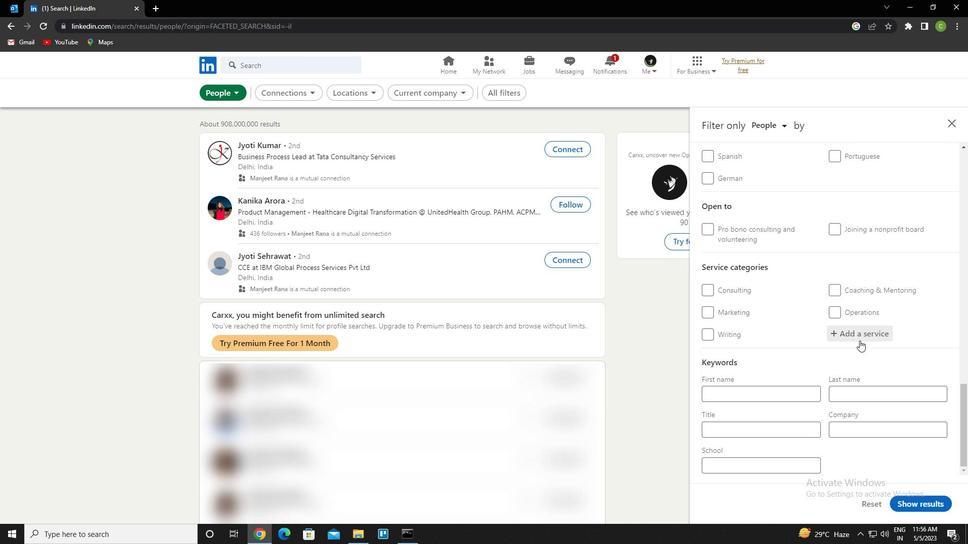 
Action: Mouse pressed left at (859, 339)
Screenshot: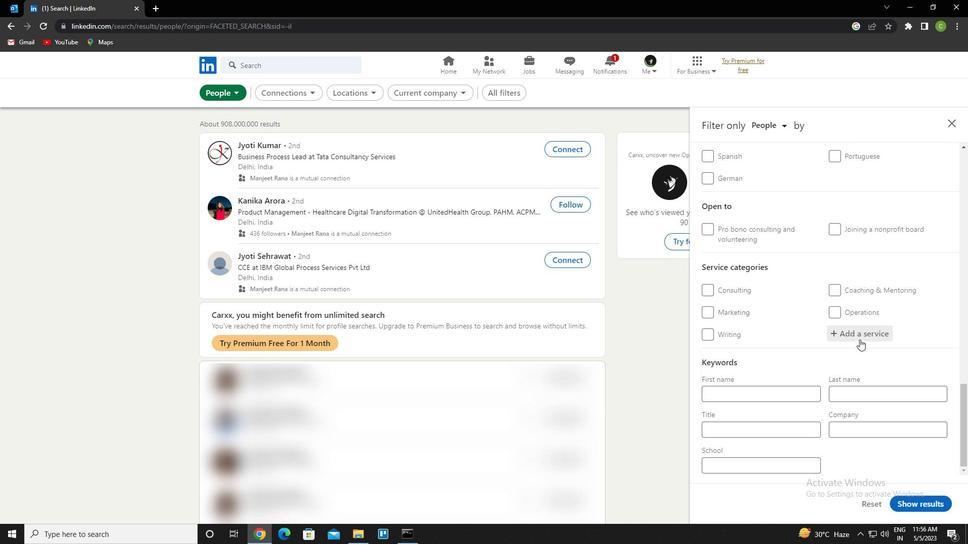 
Action: Key pressed <Key.caps_lock>b<Key.caps_lock>usinees<Key.space>analystics
Screenshot: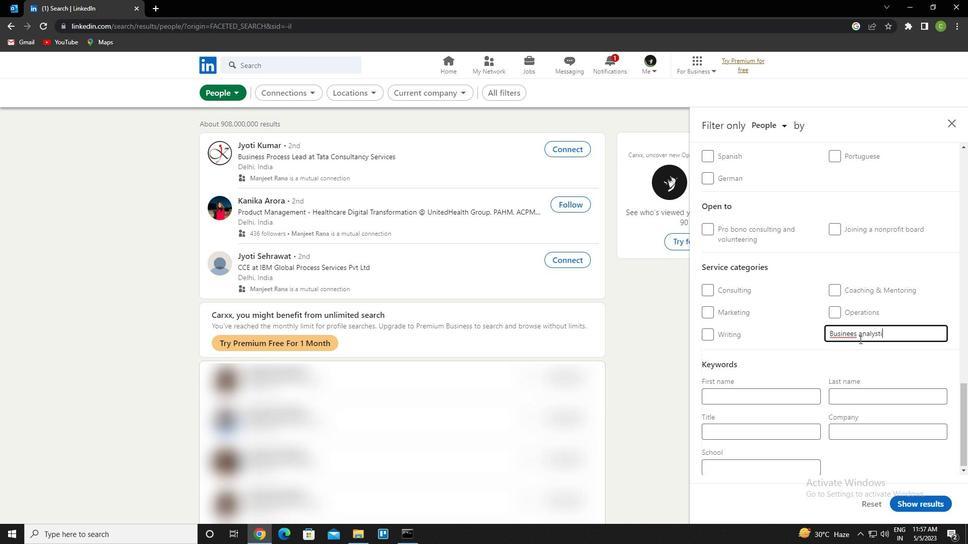 
Action: Mouse moved to (852, 332)
Screenshot: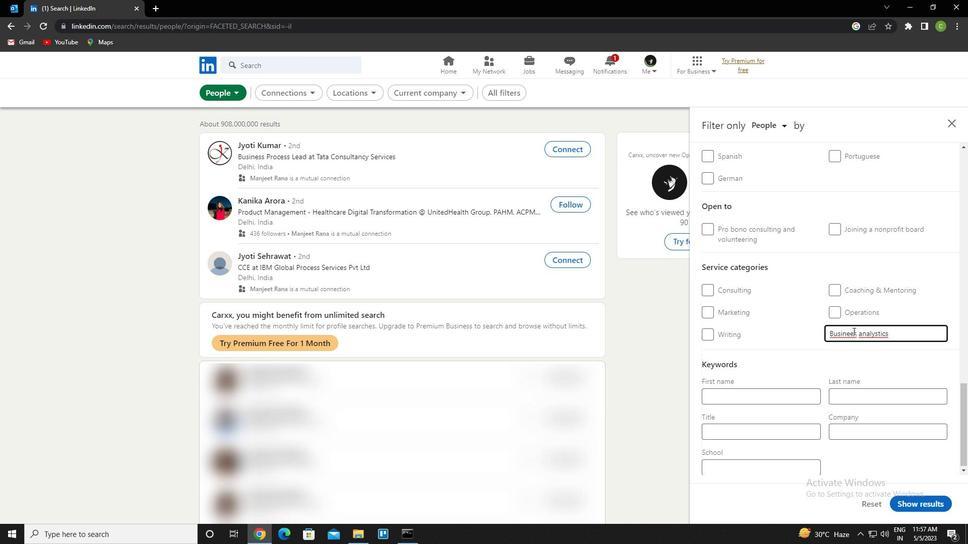 
Action: Mouse pressed left at (852, 332)
Screenshot: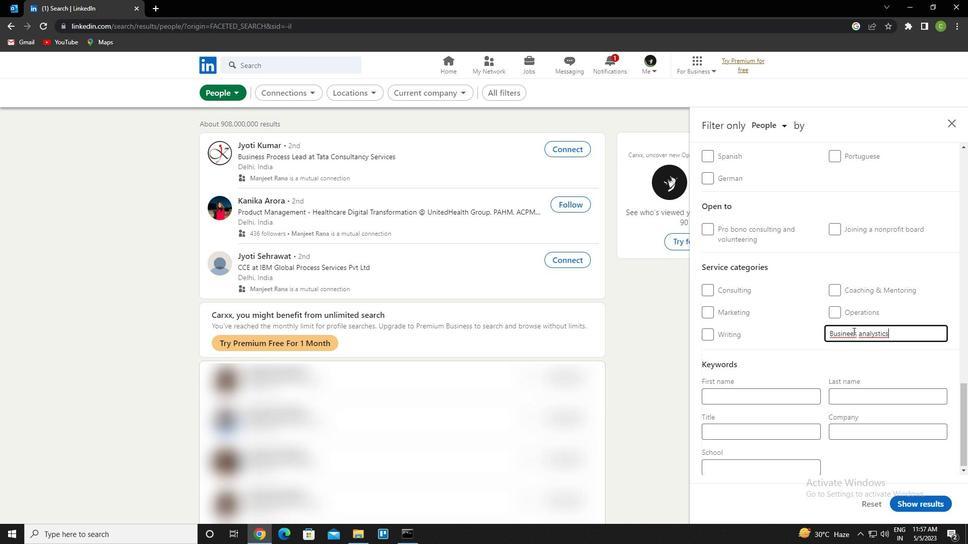 
Action: Key pressed <Key.backspace>s
Screenshot: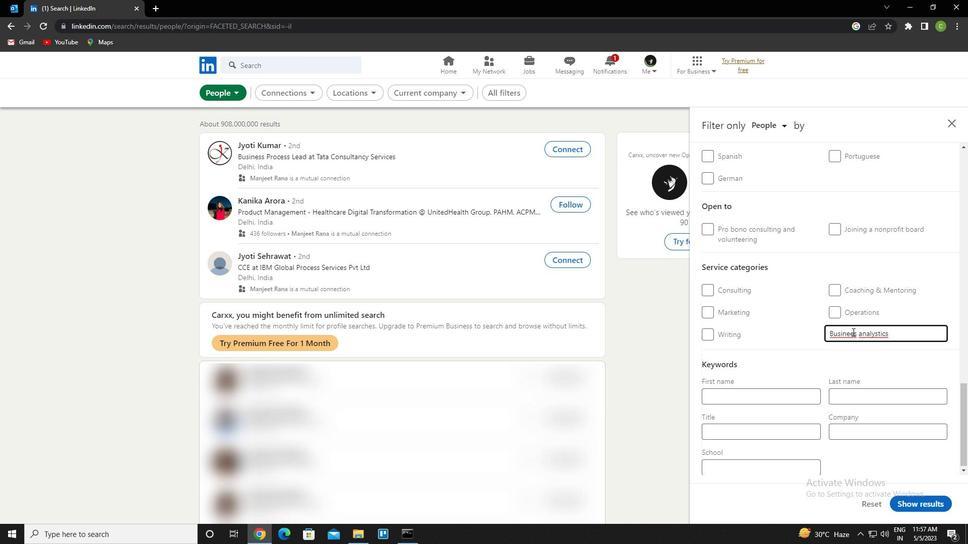 
Action: Mouse moved to (878, 335)
Screenshot: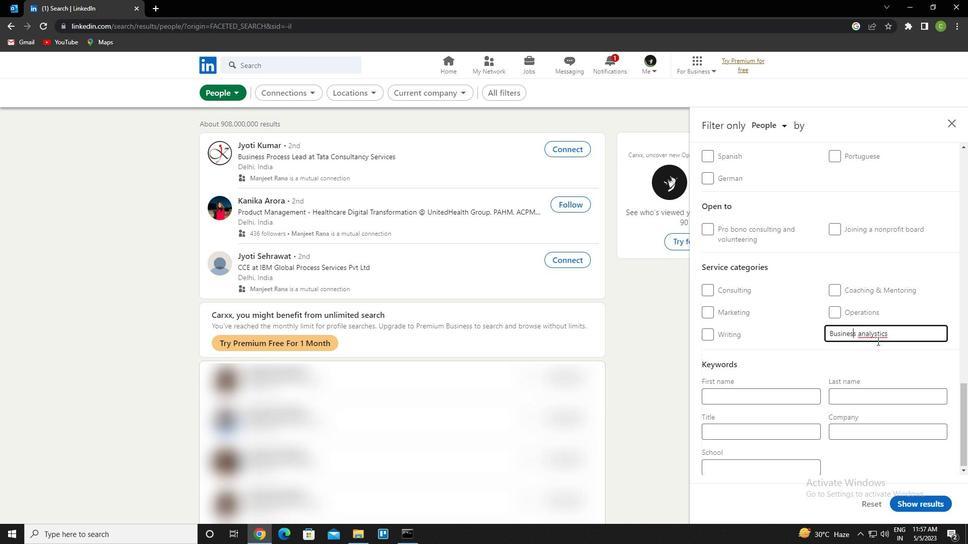 
Action: Mouse pressed left at (878, 335)
Screenshot: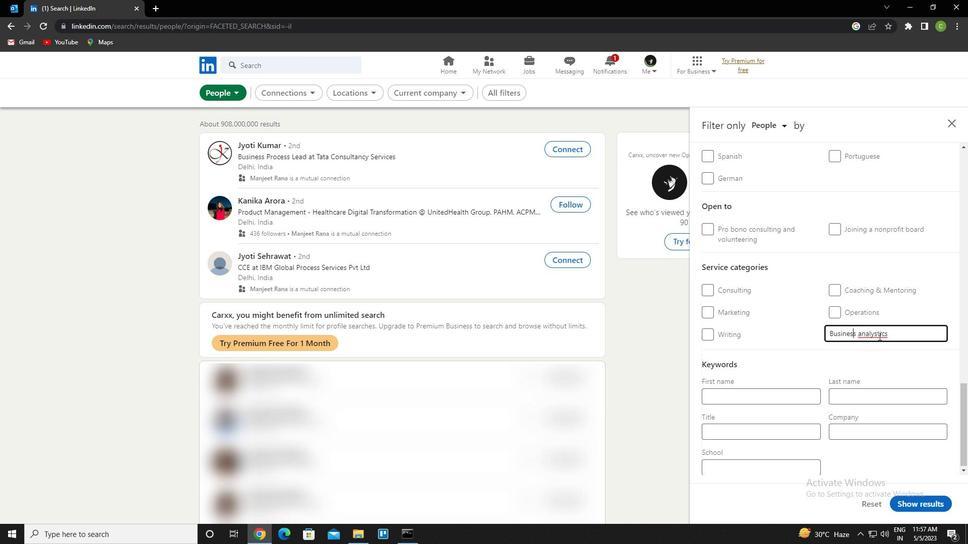 
Action: Mouse moved to (898, 330)
Screenshot: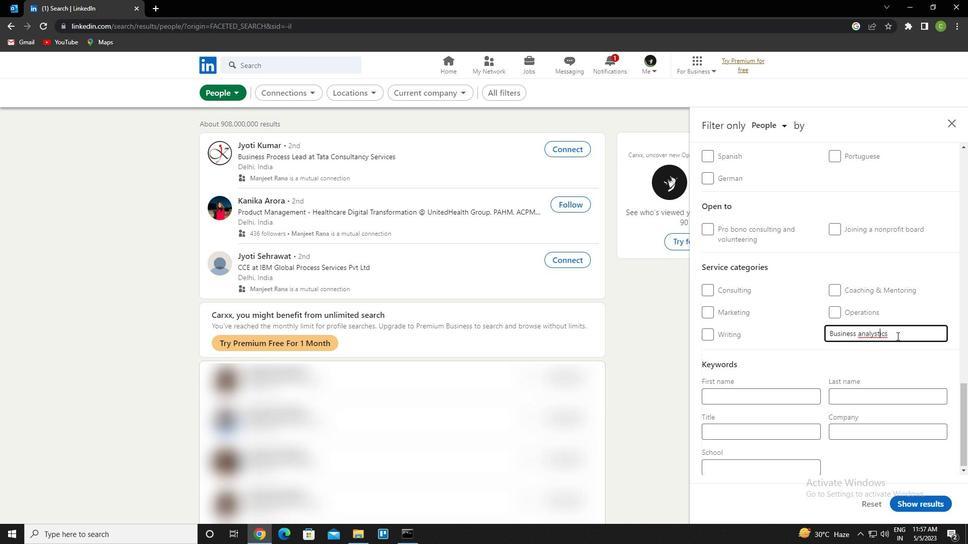 
Action: Mouse pressed left at (898, 330)
Screenshot: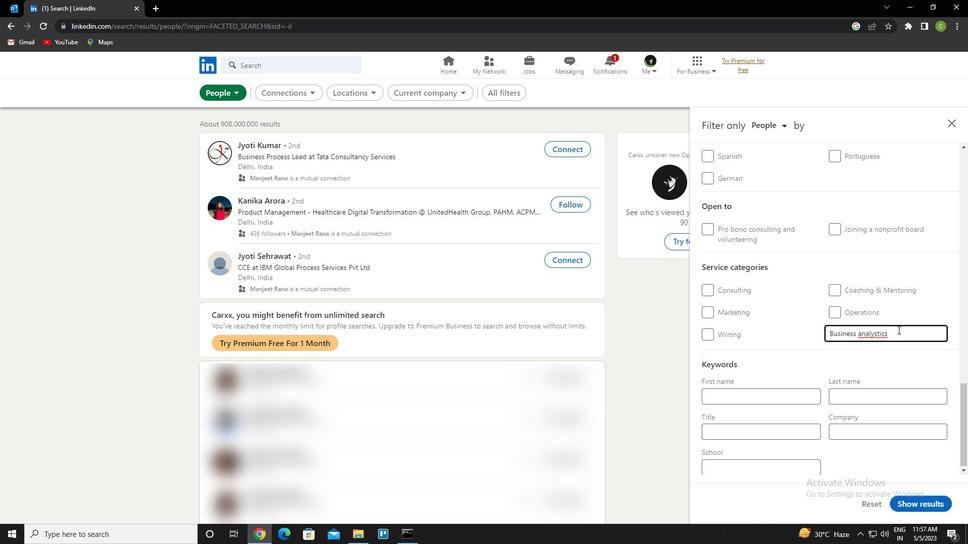 
Action: Key pressed <Key.backspace><Key.backspace><Key.backspace><Key.backspace><Key.backspace><Key.backspace>y<Key.down><Key.enter>
Screenshot: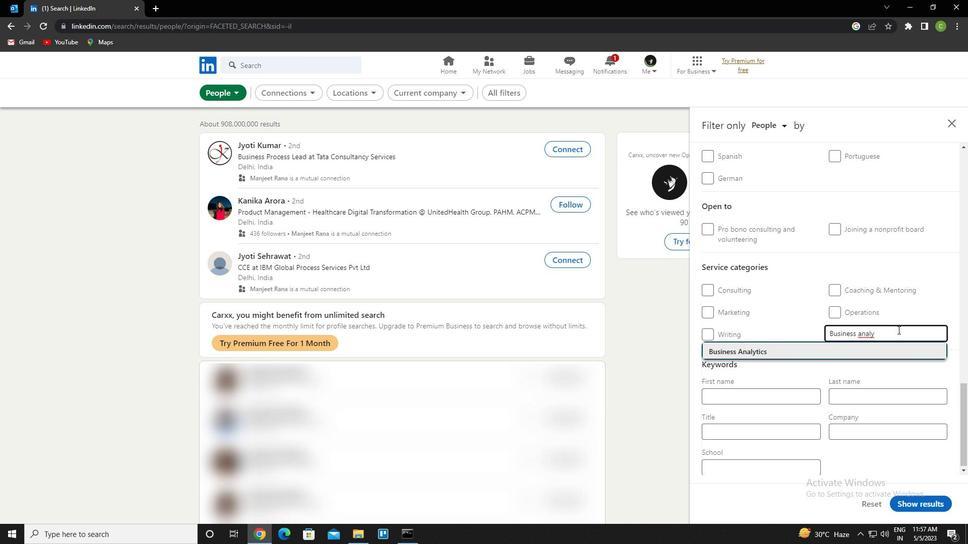 
Action: Mouse moved to (864, 327)
Screenshot: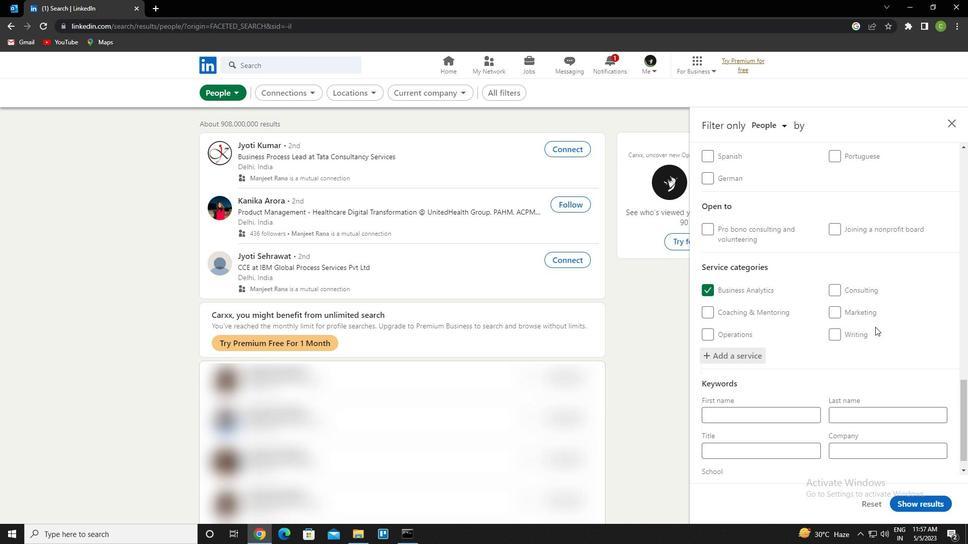 
Action: Mouse scrolled (864, 326) with delta (0, 0)
Screenshot: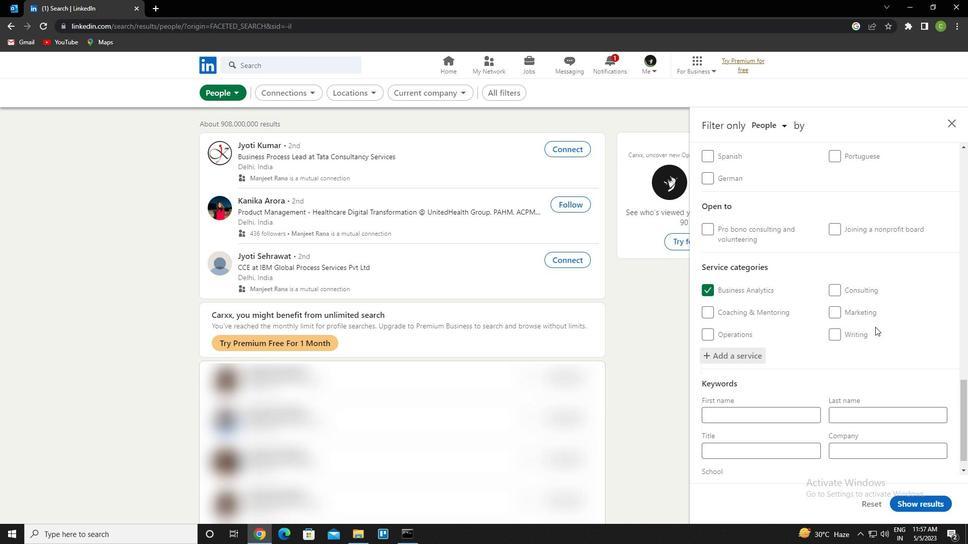 
Action: Mouse moved to (843, 335)
Screenshot: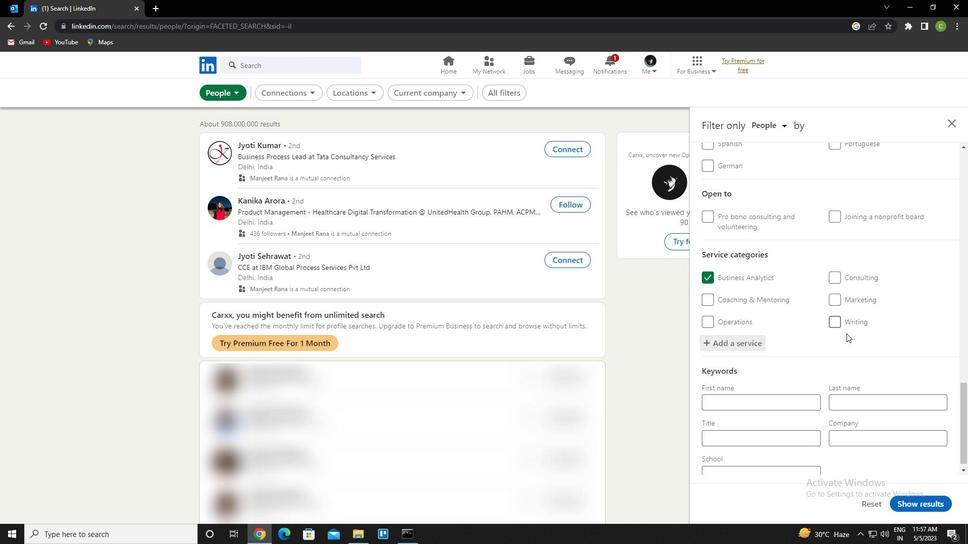 
Action: Mouse scrolled (843, 335) with delta (0, 0)
Screenshot: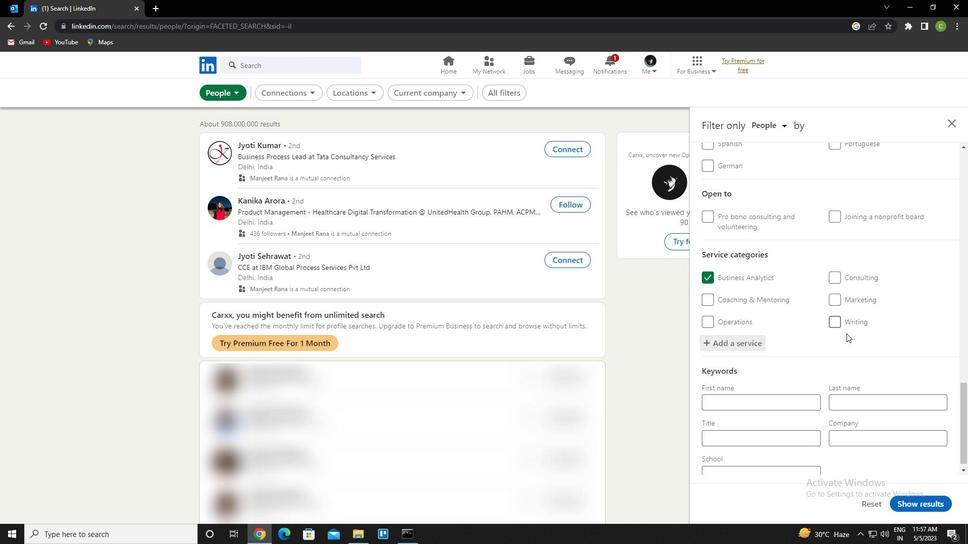 
Action: Mouse moved to (767, 435)
Screenshot: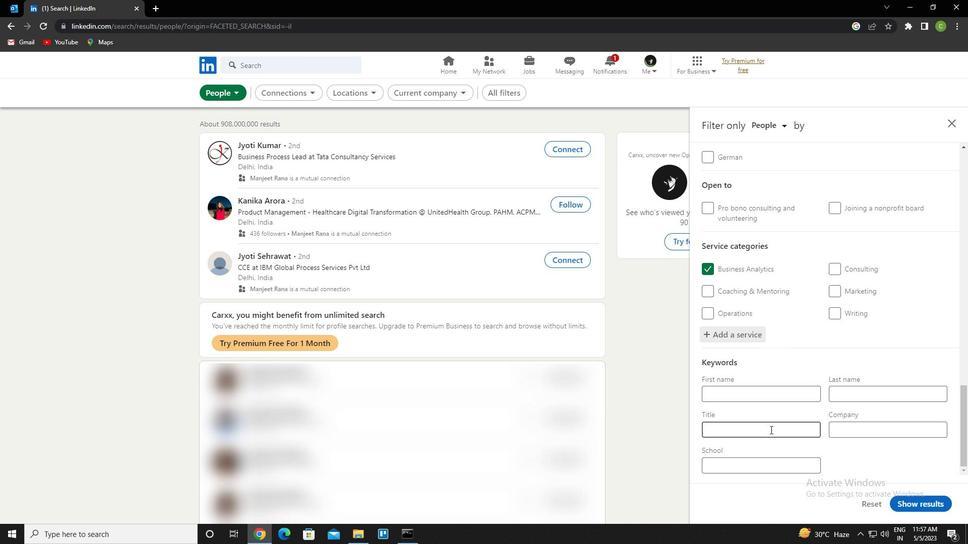 
Action: Mouse pressed left at (767, 435)
Screenshot: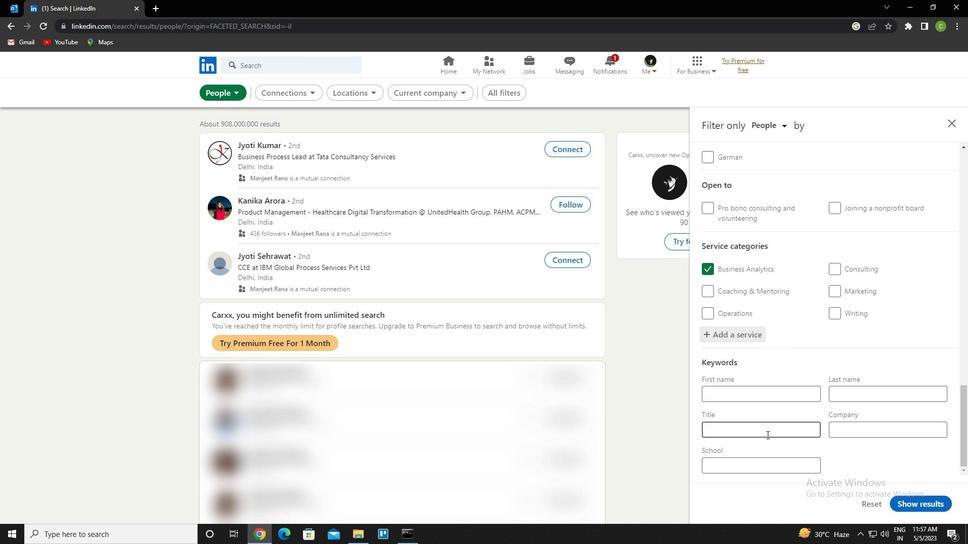 
Action: Key pressed <Key.caps_lock>b<Key.caps_lock>iologist
Screenshot: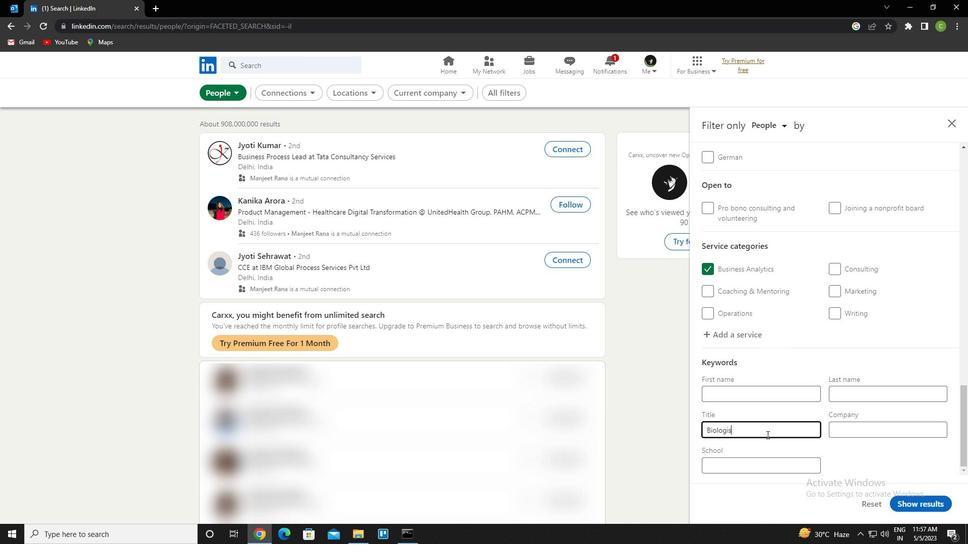 
Action: Mouse moved to (930, 513)
Screenshot: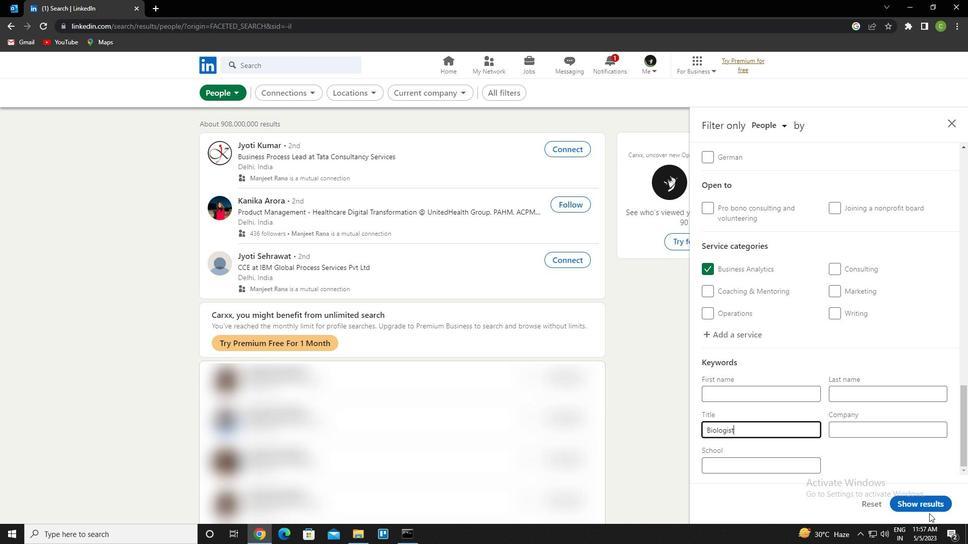 
Action: Mouse pressed left at (930, 513)
Screenshot: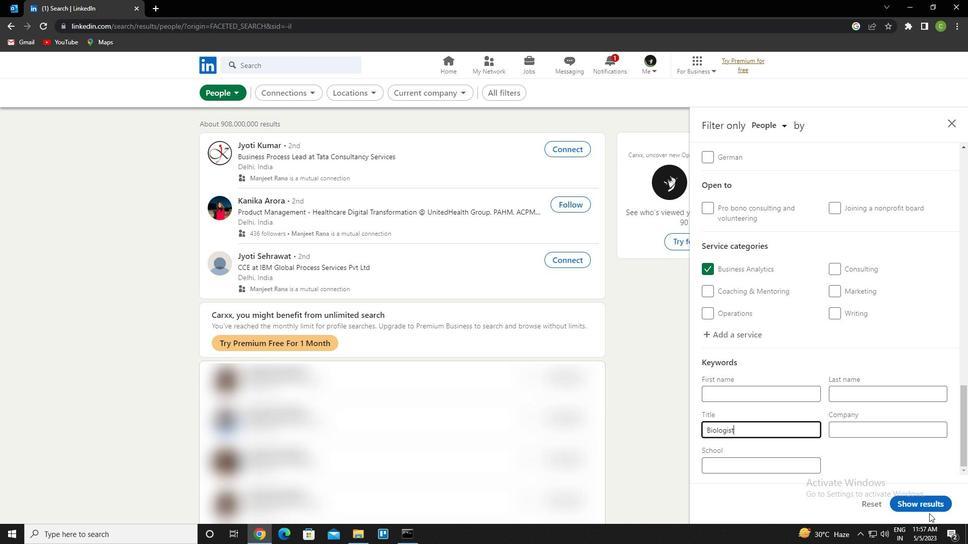 
Action: Mouse moved to (930, 510)
Screenshot: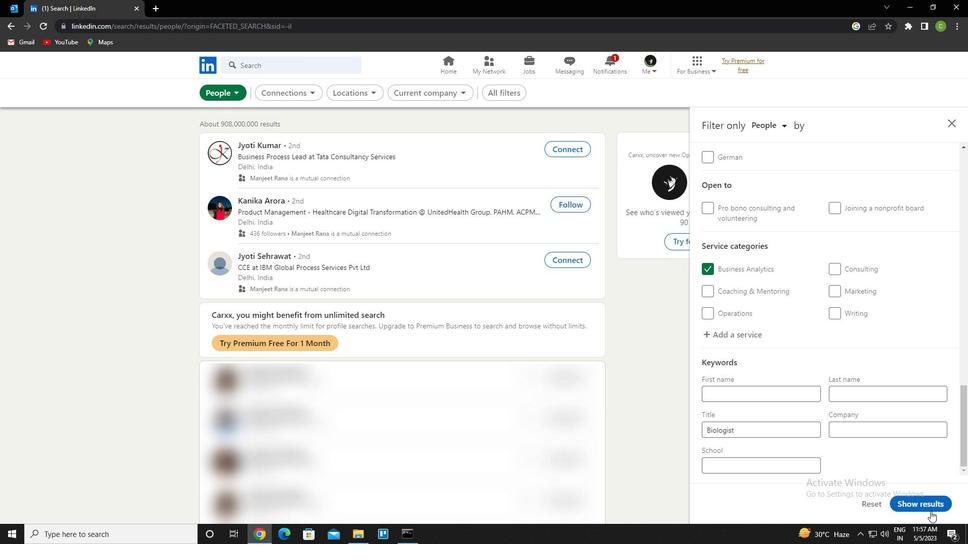 
Action: Mouse pressed left at (930, 510)
Screenshot: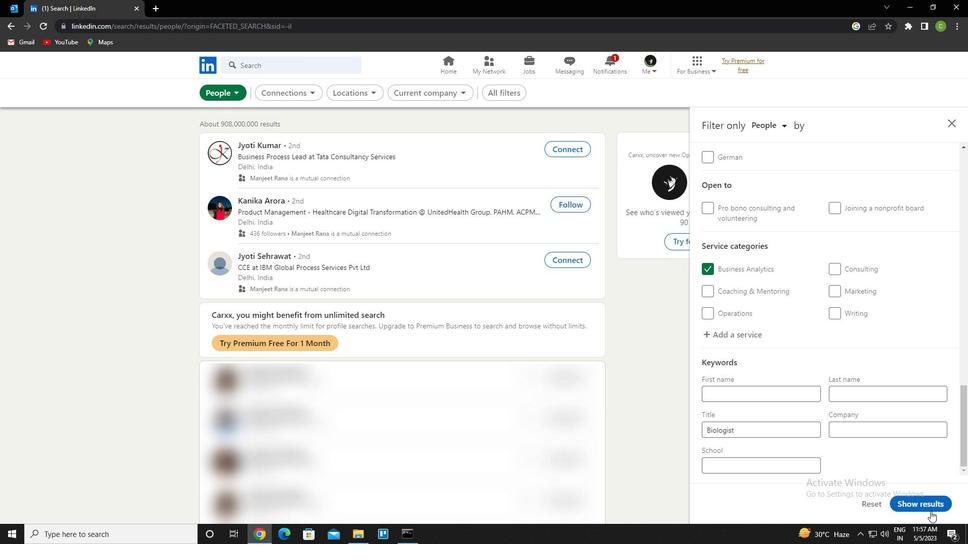 
Action: Mouse moved to (617, 441)
Screenshot: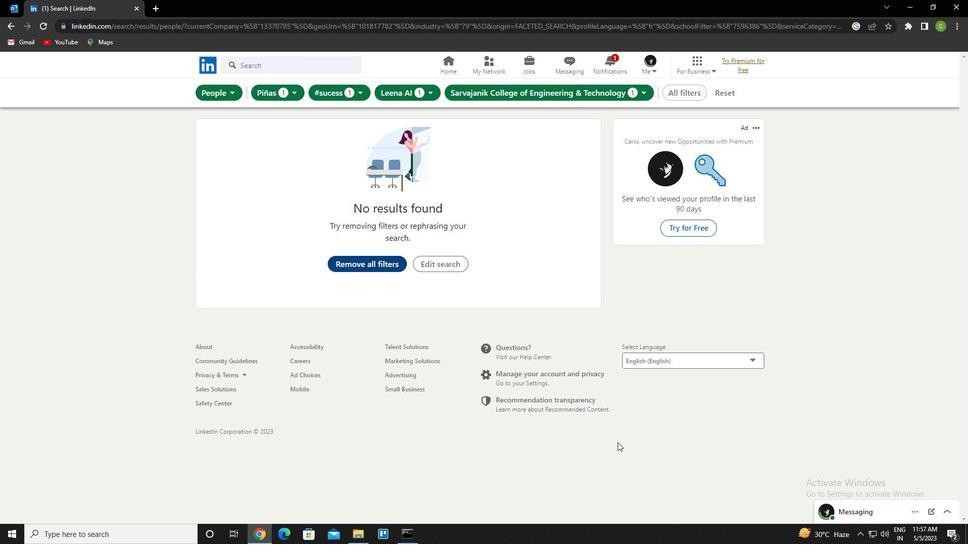 
